 Task: open a new blank ppt, save the file as Animalss.pptxAdd the title 'Animals:', Add the following points with arrow bullets with the sub title '1.	Lion_x000D_
2.	Dolphin_x000D_
3.	Eagle_x000D_
'Select the entire text and change line spacing to  2.5 ,change the font size of title and sub titile to 24
Action: Mouse moved to (16, 87)
Screenshot: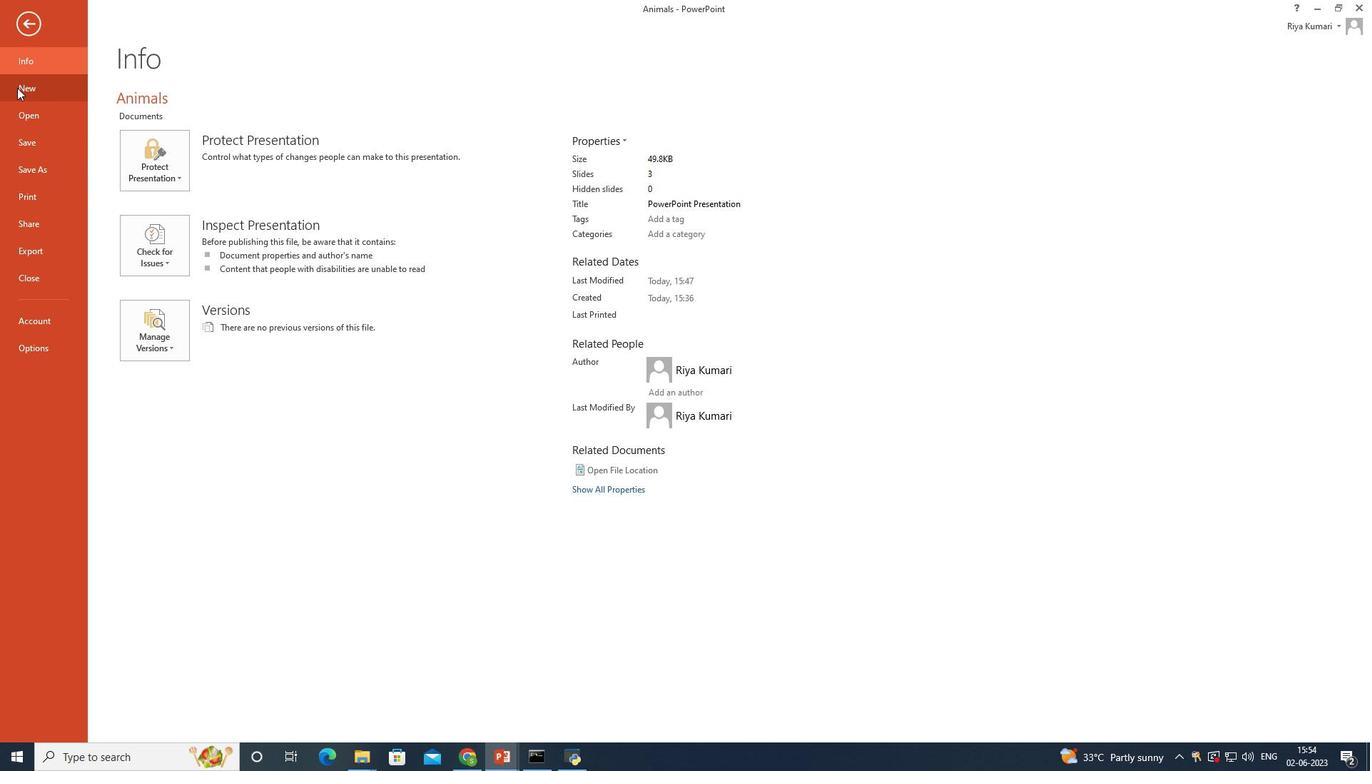 
Action: Mouse pressed left at (16, 87)
Screenshot: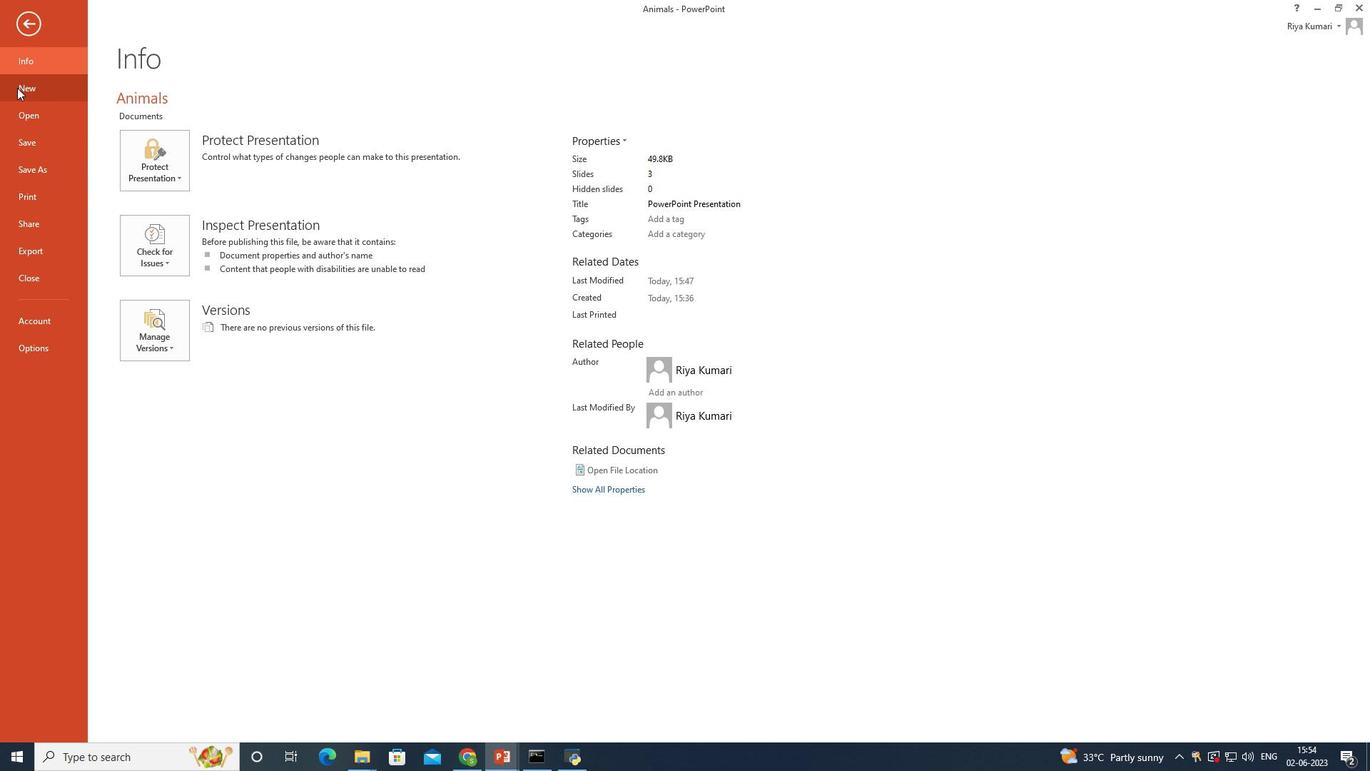 
Action: Mouse moved to (214, 239)
Screenshot: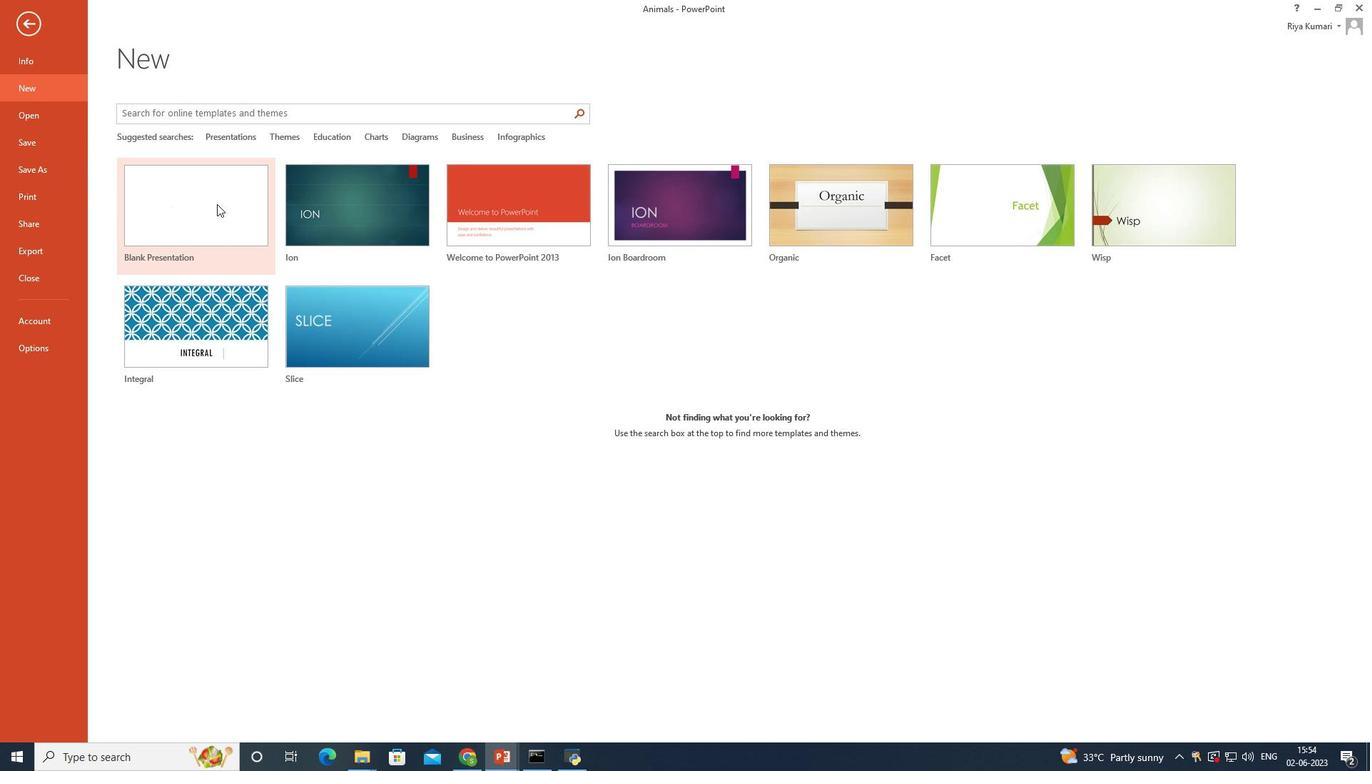
Action: Mouse pressed left at (214, 239)
Screenshot: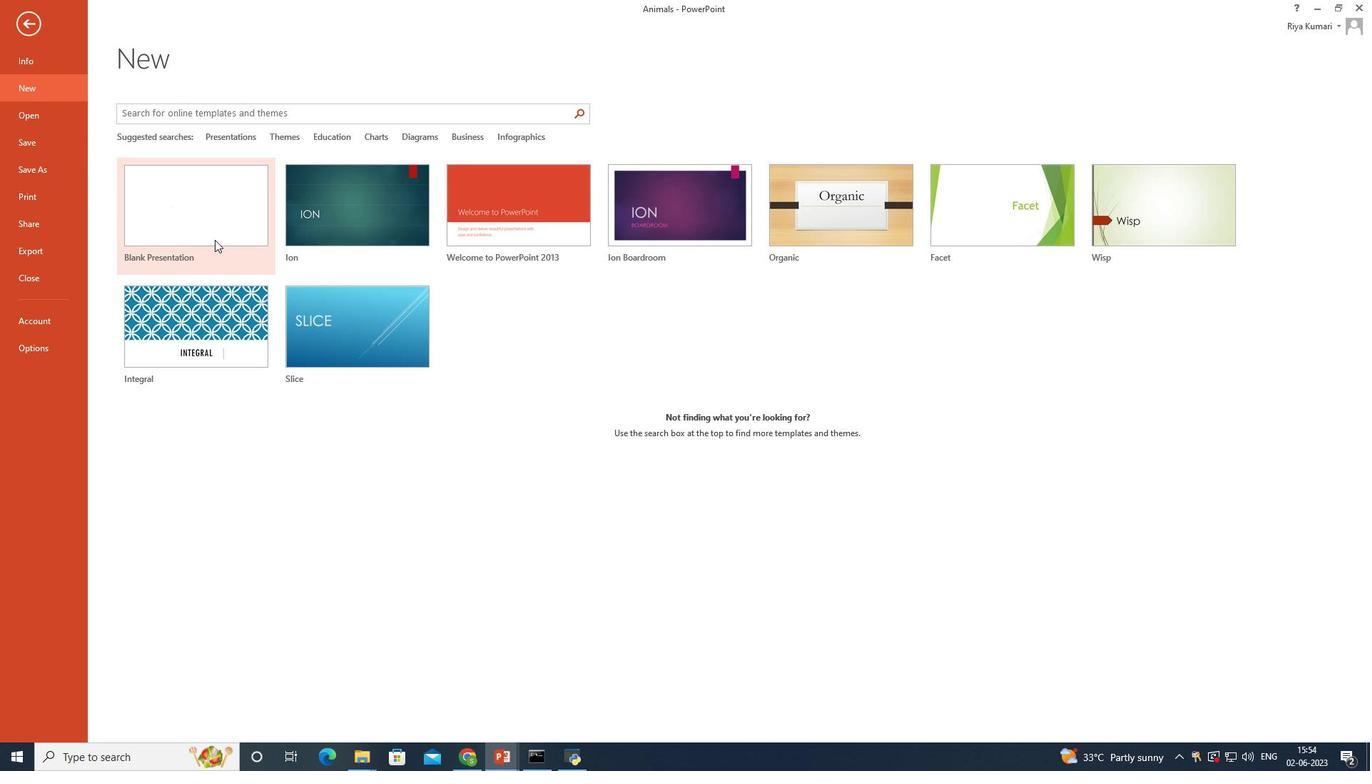 
Action: Mouse moved to (117, 105)
Screenshot: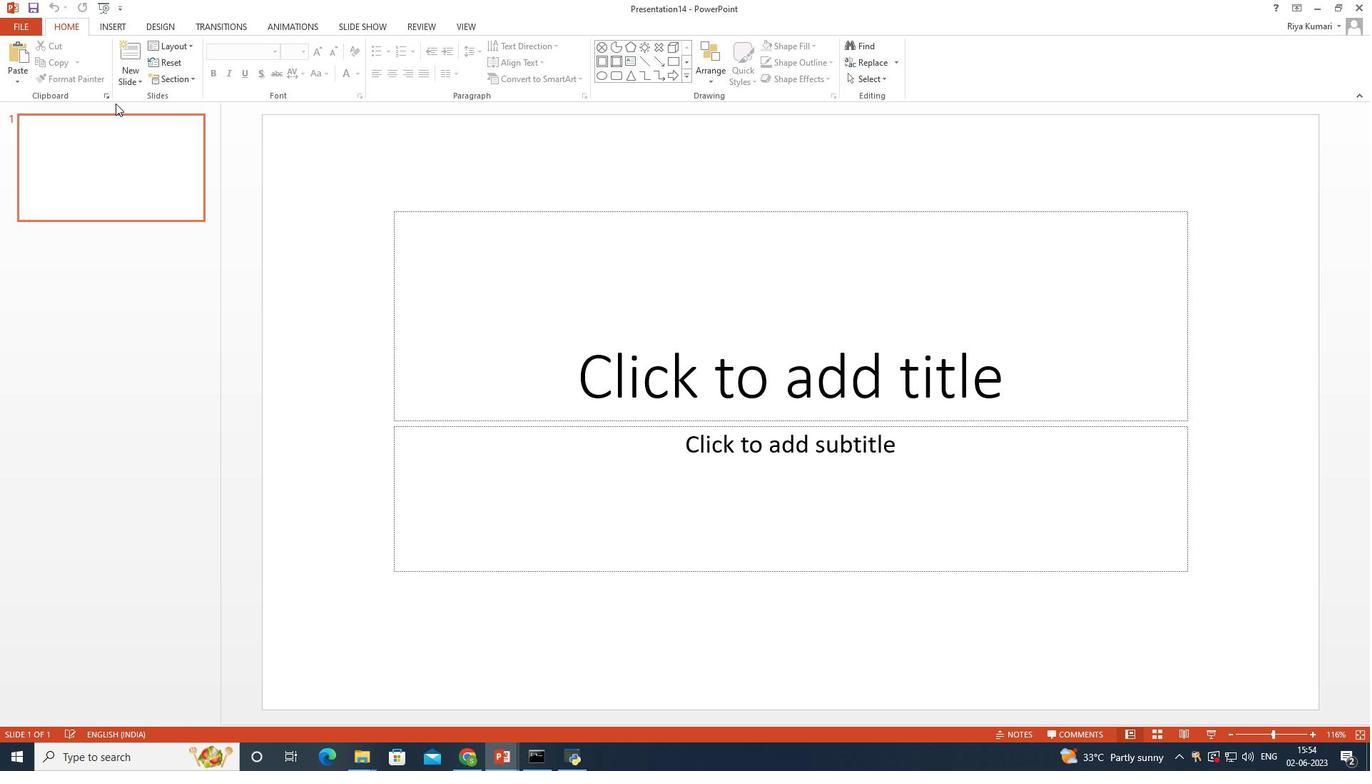
Action: Key pressed ctrl+S
Screenshot: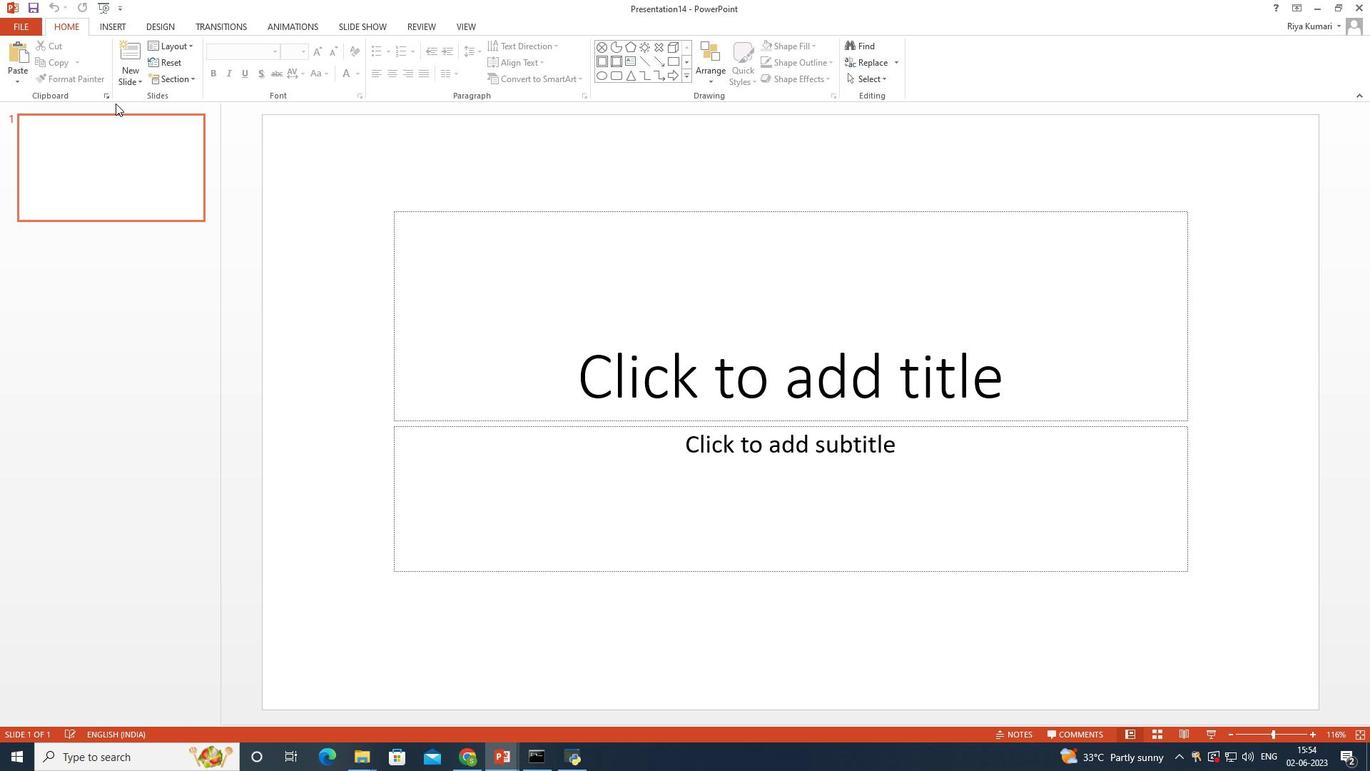 
Action: Mouse moved to (382, 149)
Screenshot: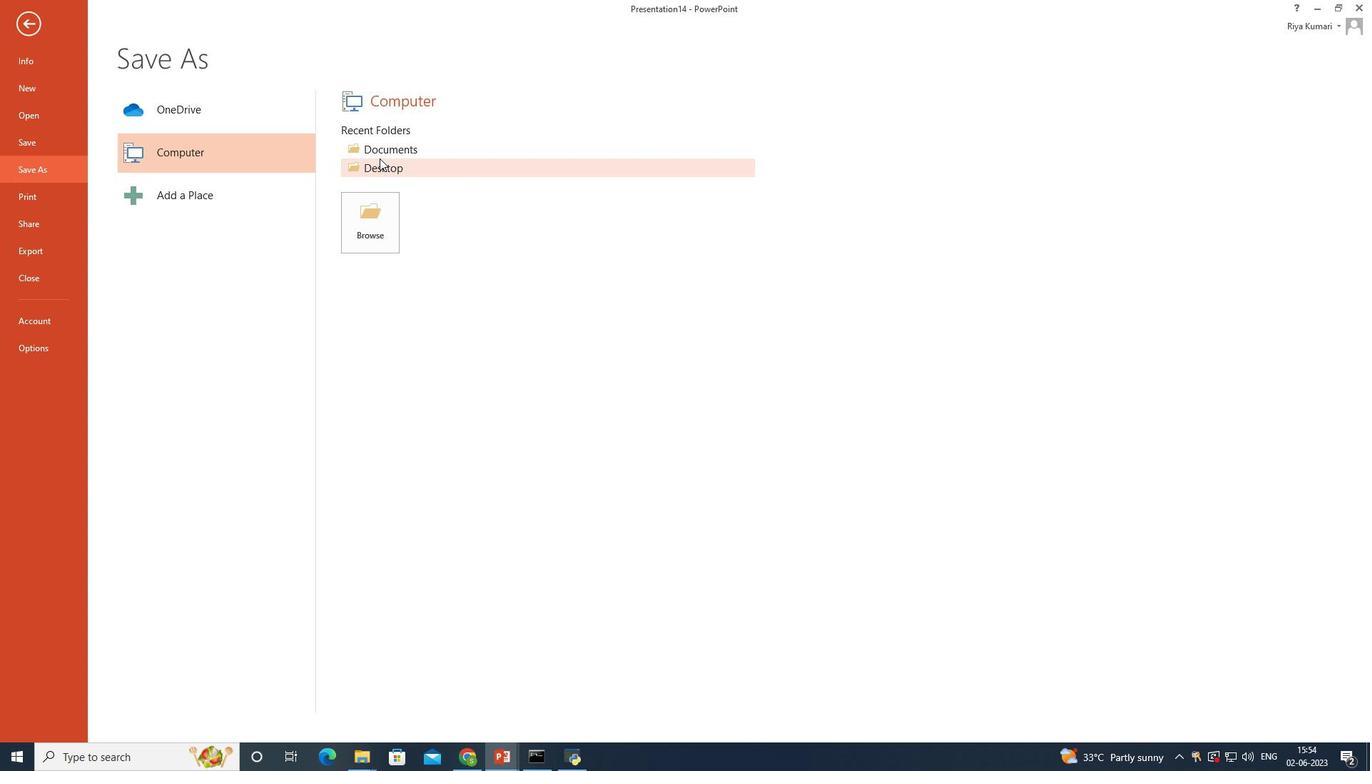 
Action: Mouse pressed left at (382, 149)
Screenshot: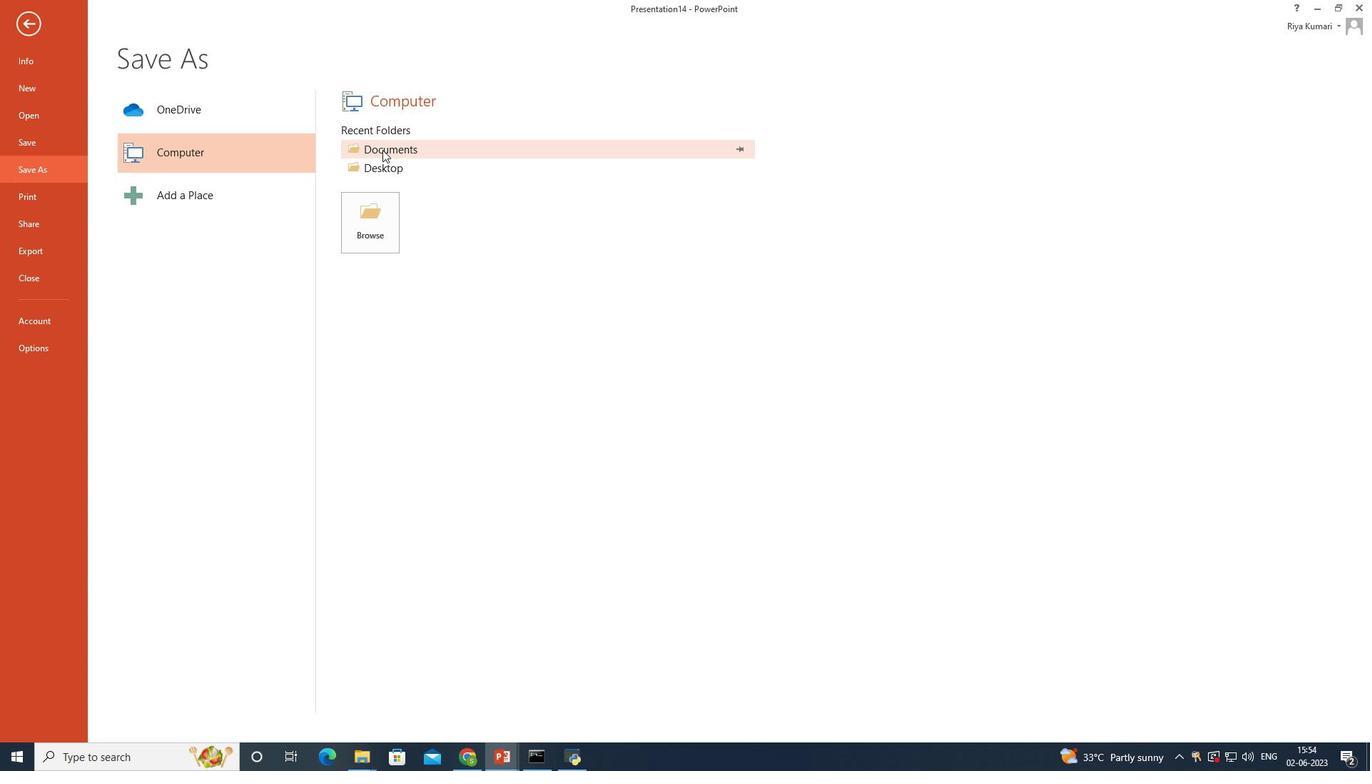 
Action: Mouse moved to (410, 169)
Screenshot: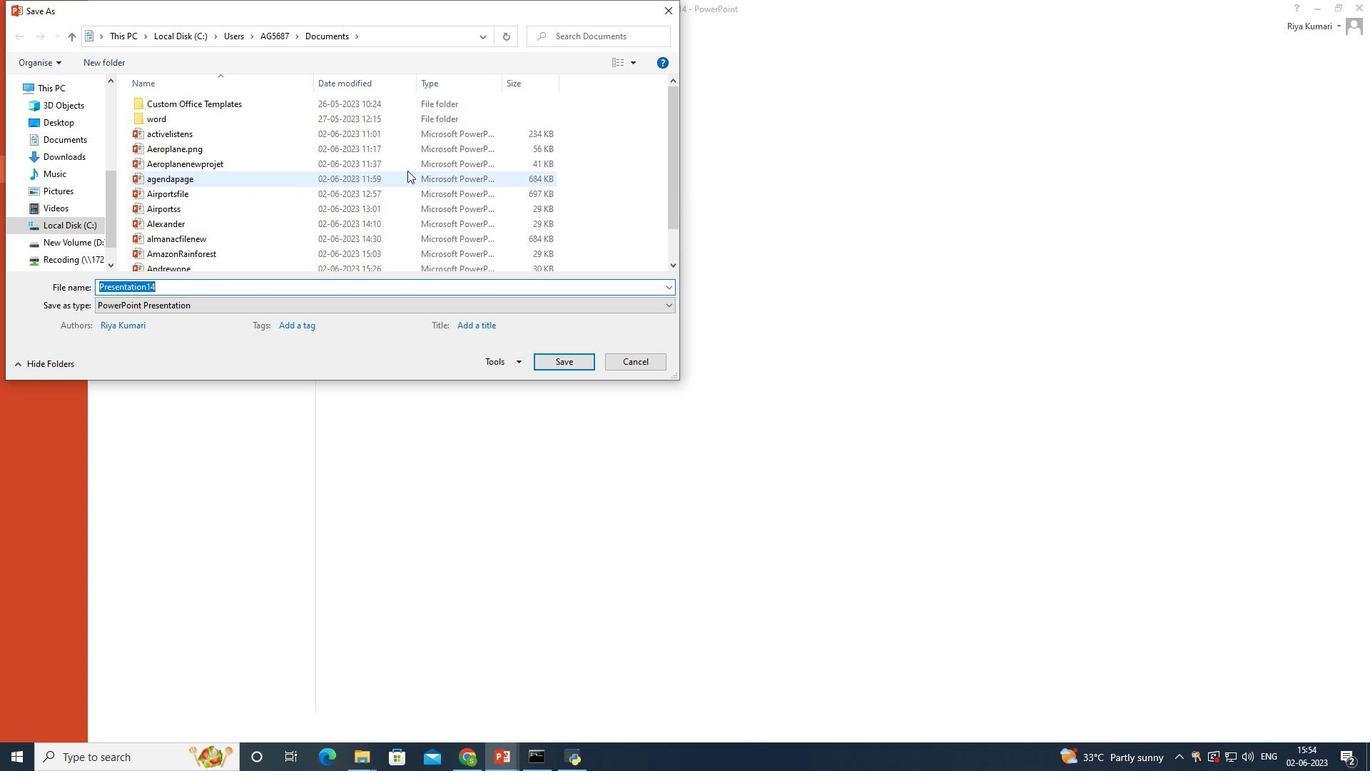 
Action: Key pressed <Key.shift>Animalss.pptx
Screenshot: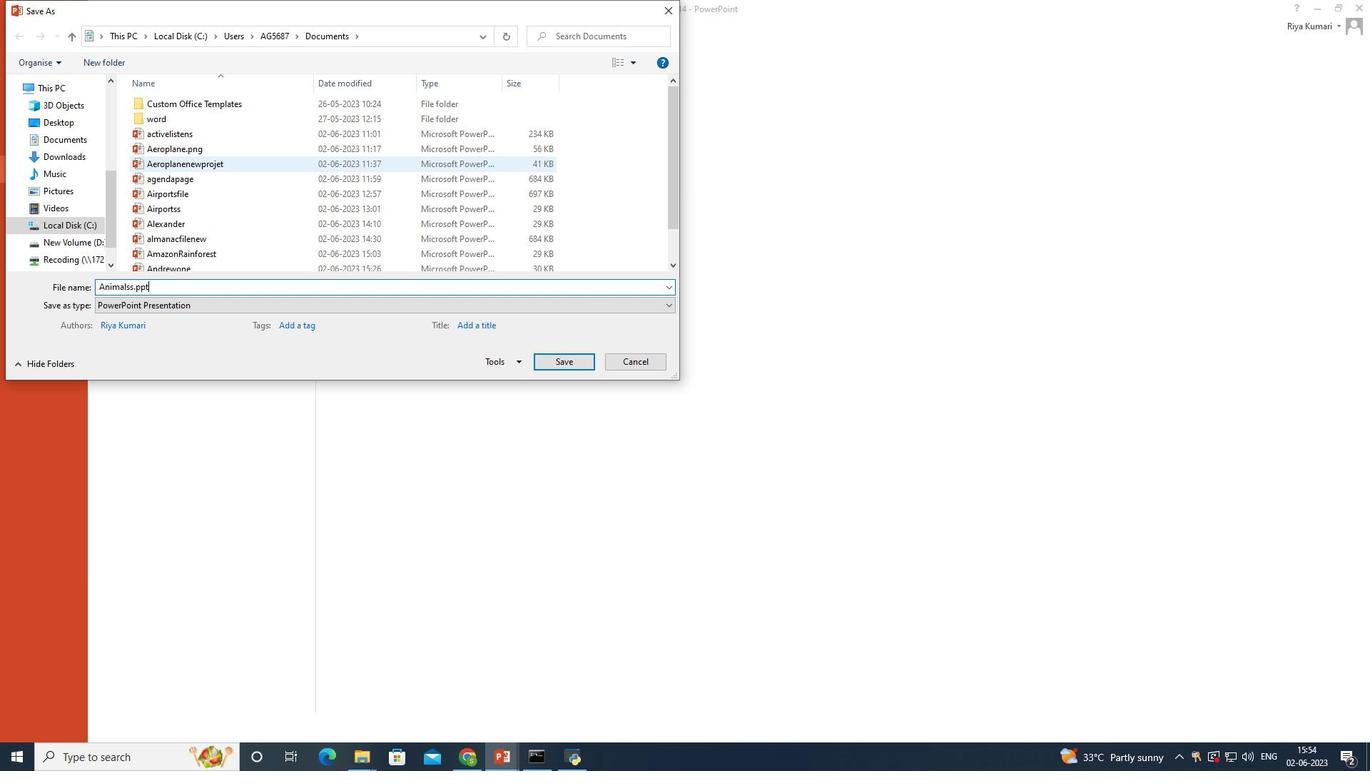 
Action: Mouse moved to (544, 362)
Screenshot: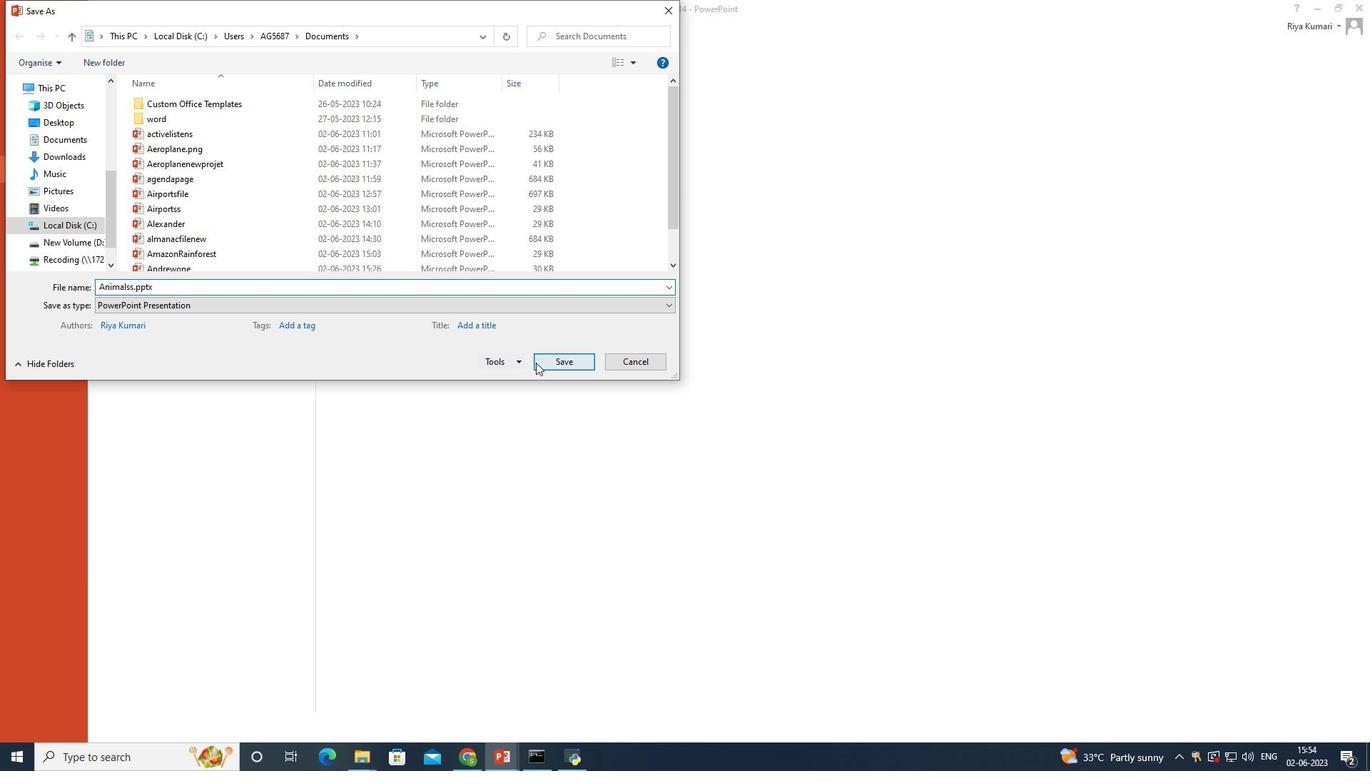 
Action: Mouse pressed left at (544, 362)
Screenshot: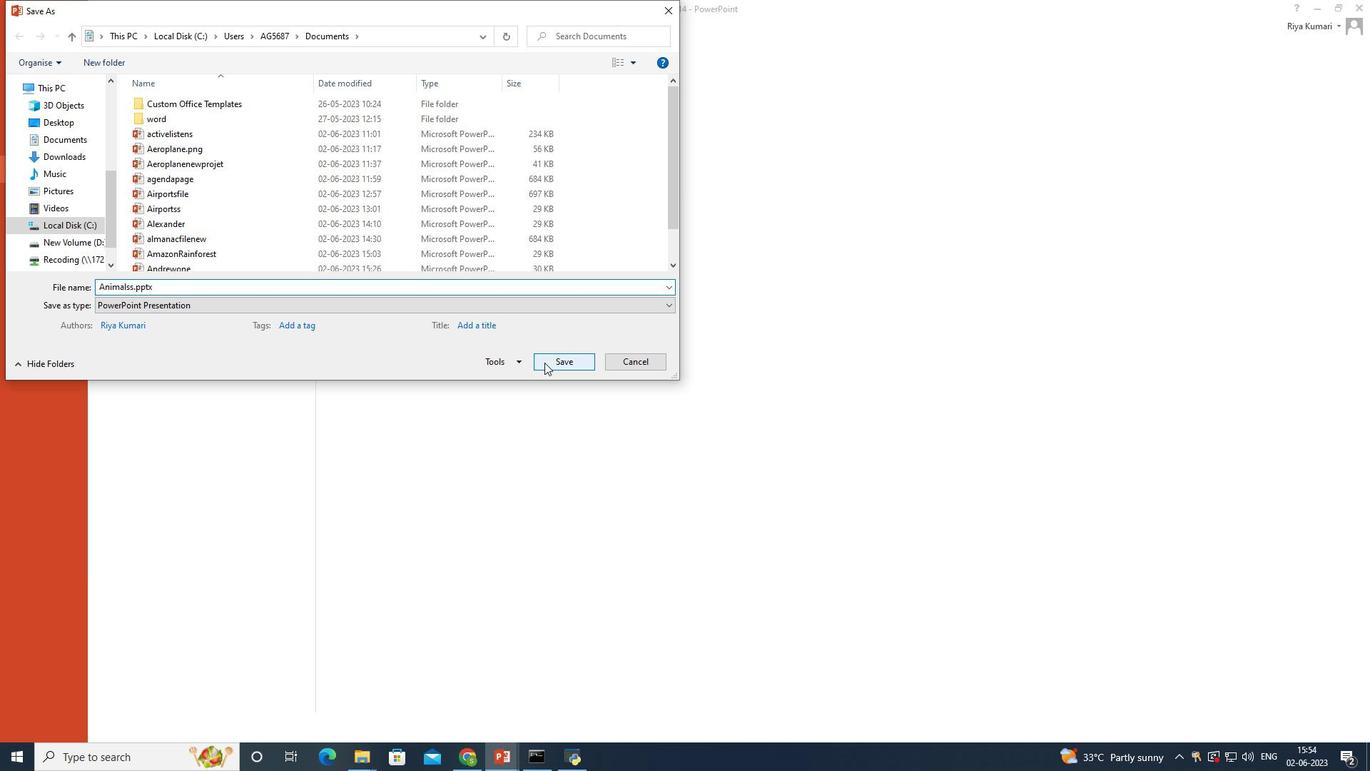 
Action: Mouse moved to (1013, 387)
Screenshot: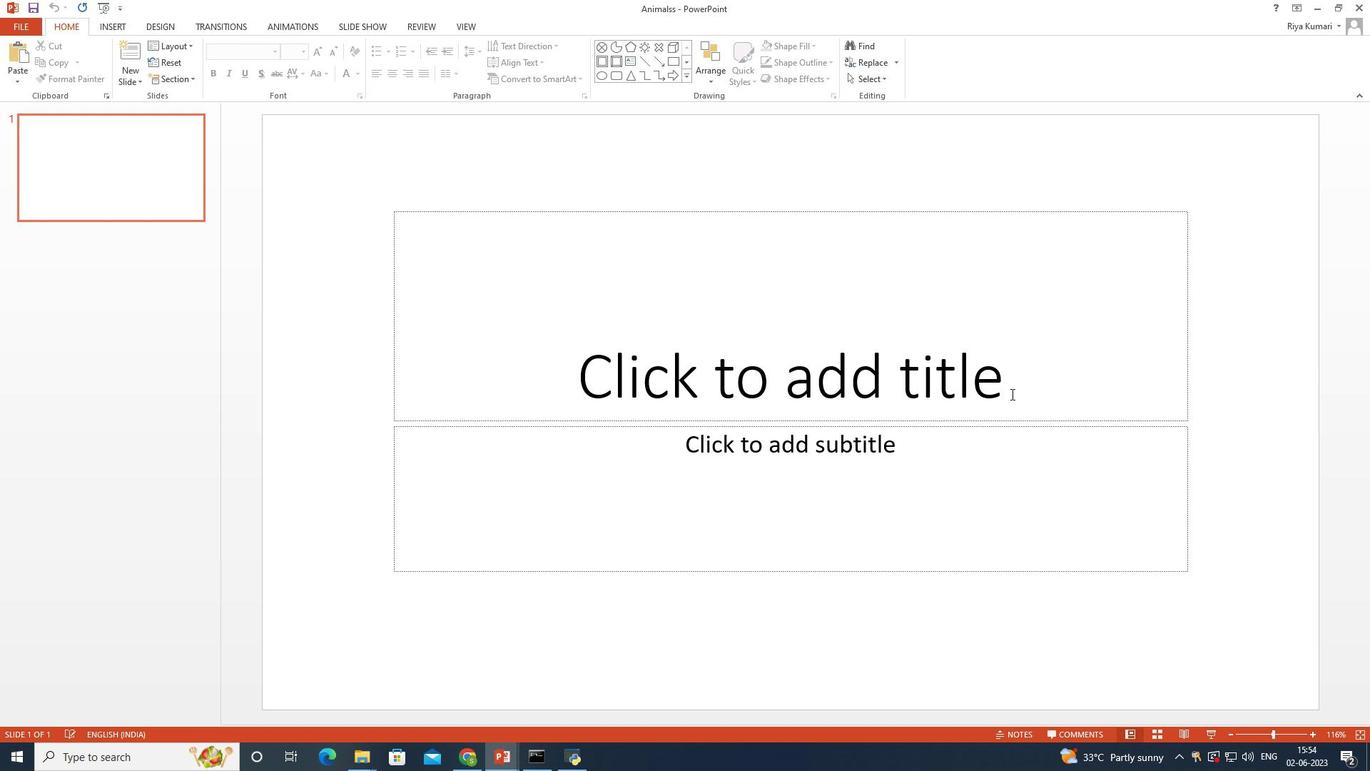 
Action: Mouse pressed left at (1013, 387)
Screenshot: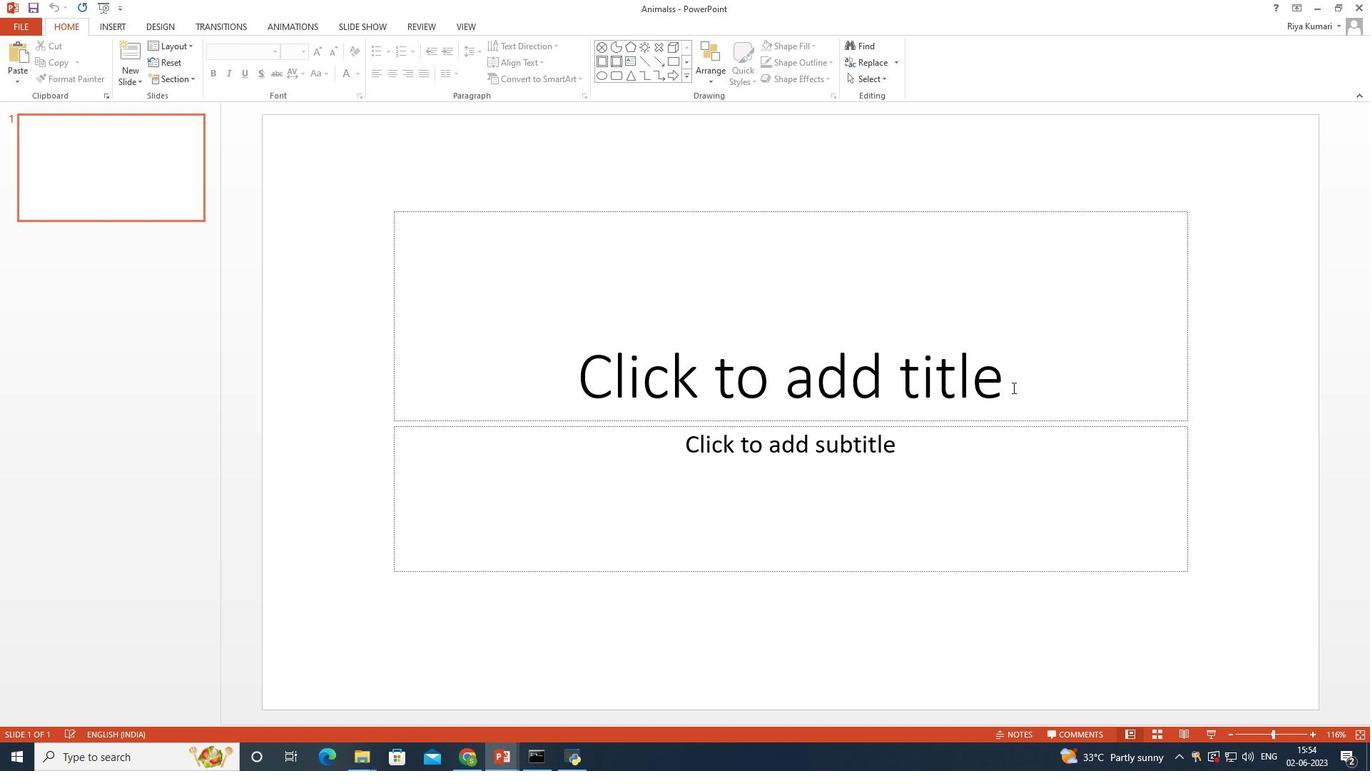 
Action: Mouse moved to (997, 379)
Screenshot: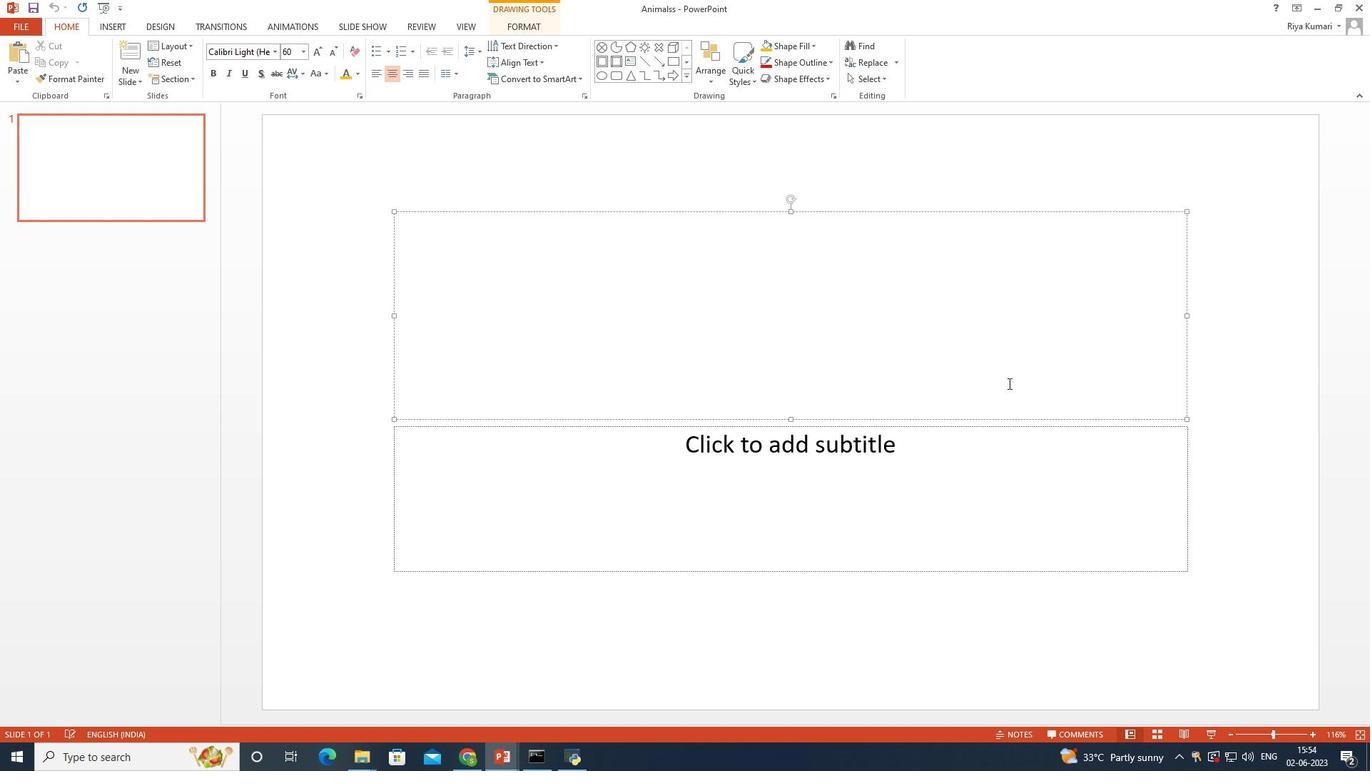 
Action: Key pressed <Key.shift>Ai<Key.backspace>nimals
Screenshot: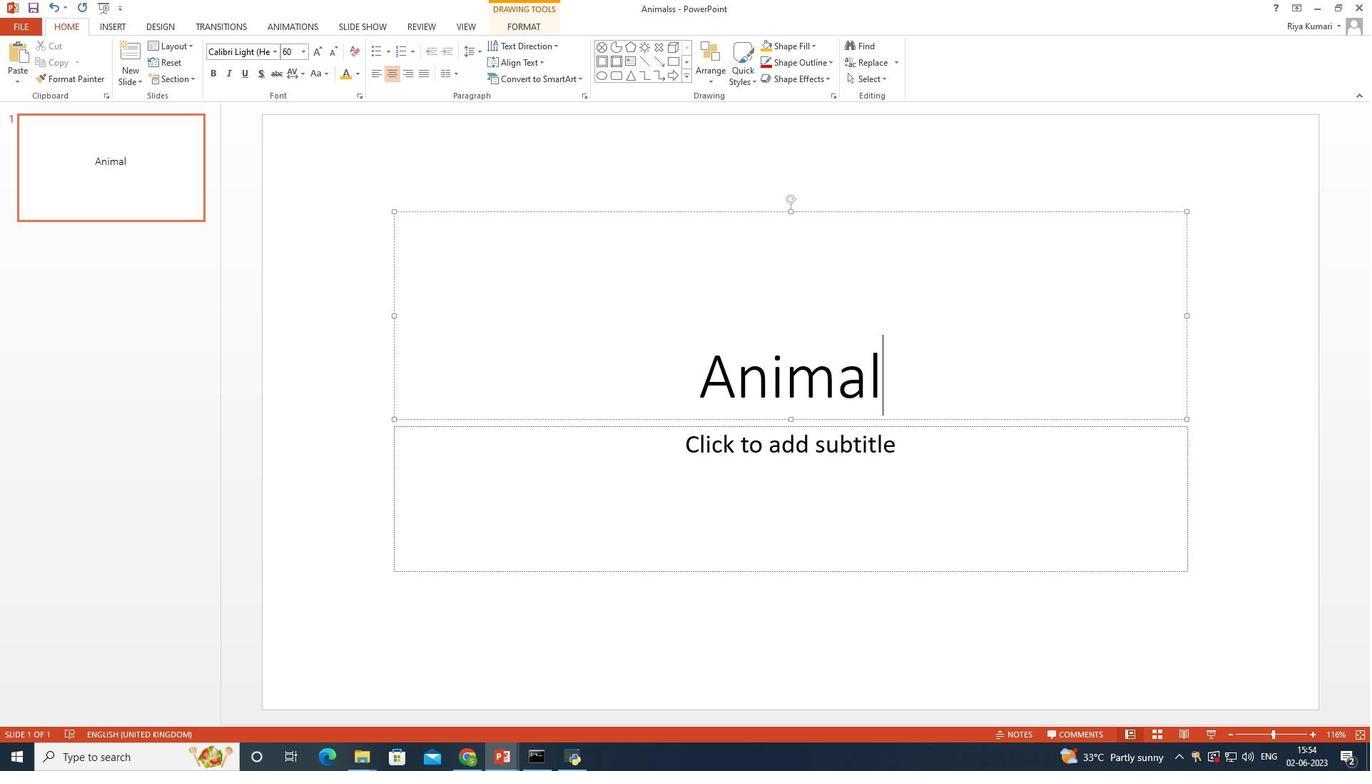 
Action: Mouse moved to (922, 465)
Screenshot: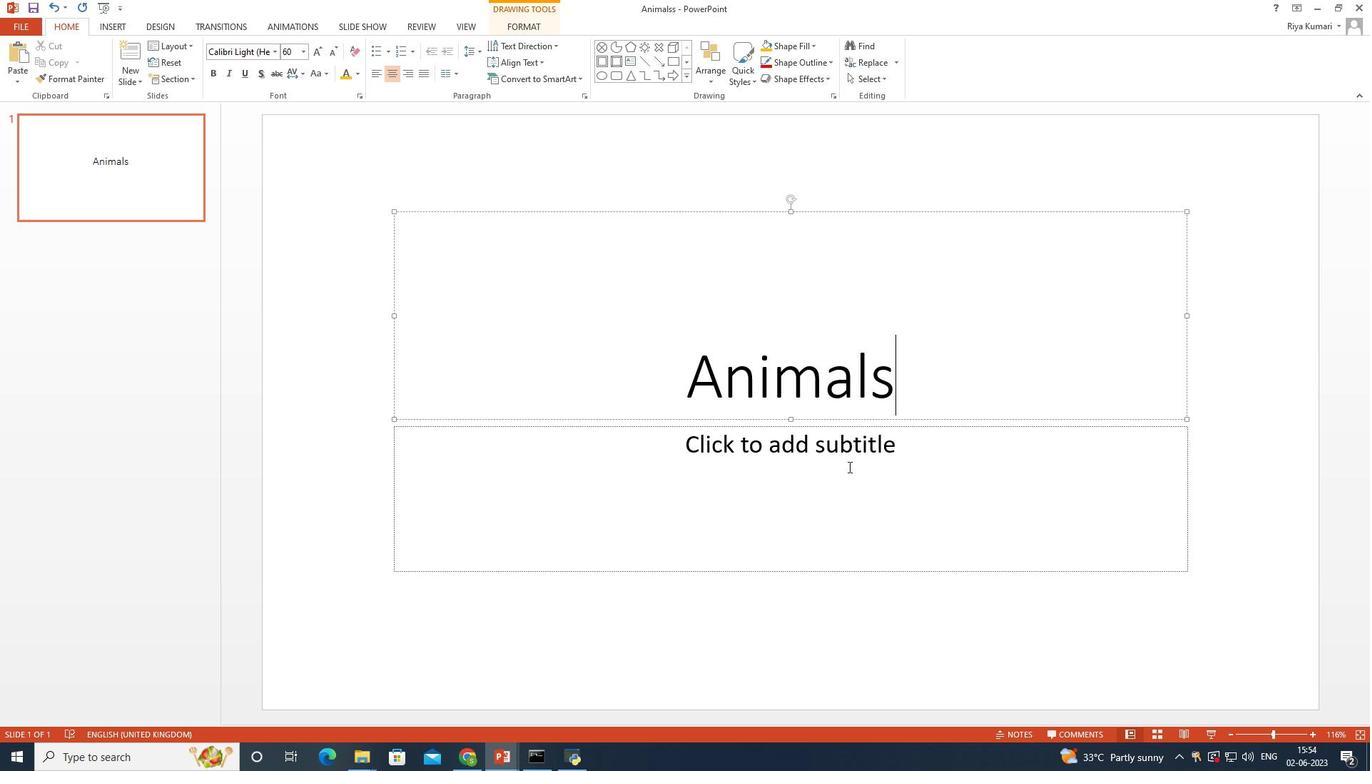 
Action: Mouse pressed left at (922, 465)
Screenshot: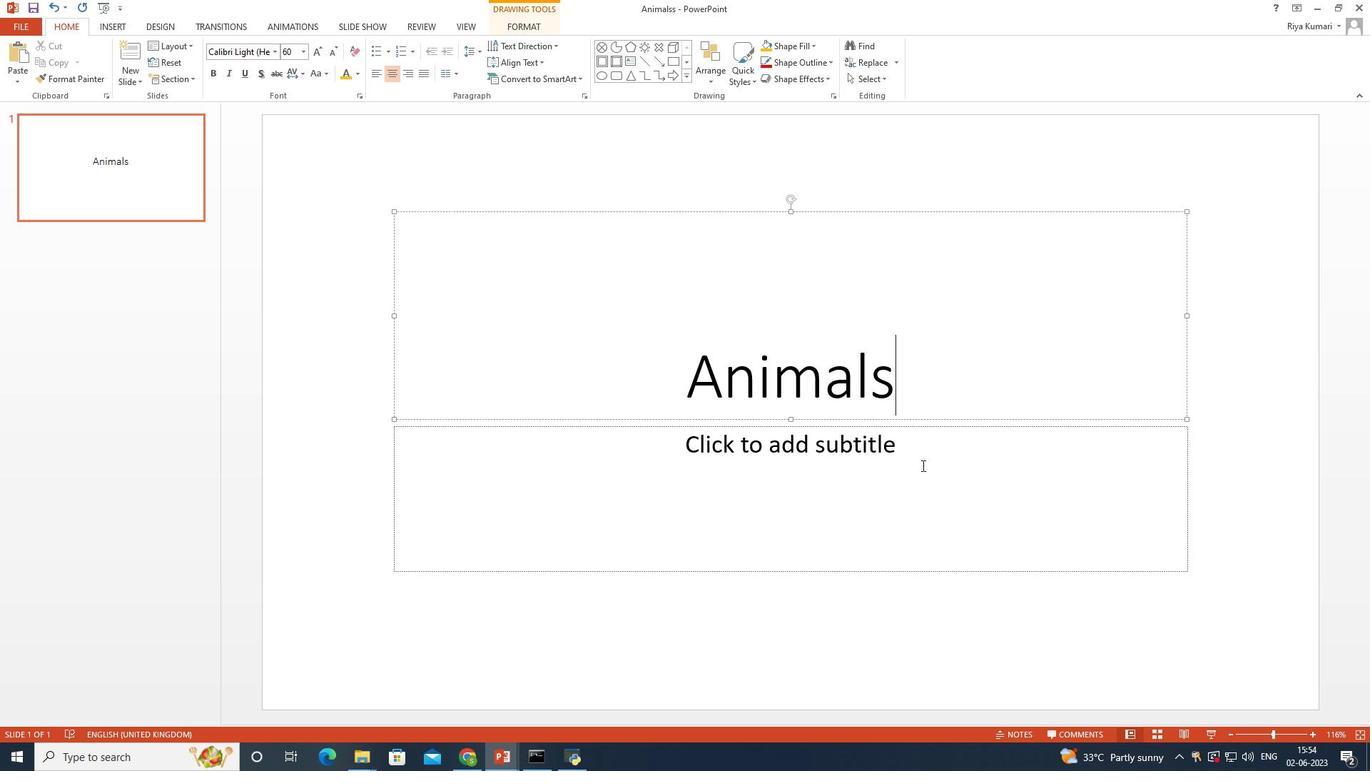 
Action: Mouse moved to (387, 50)
Screenshot: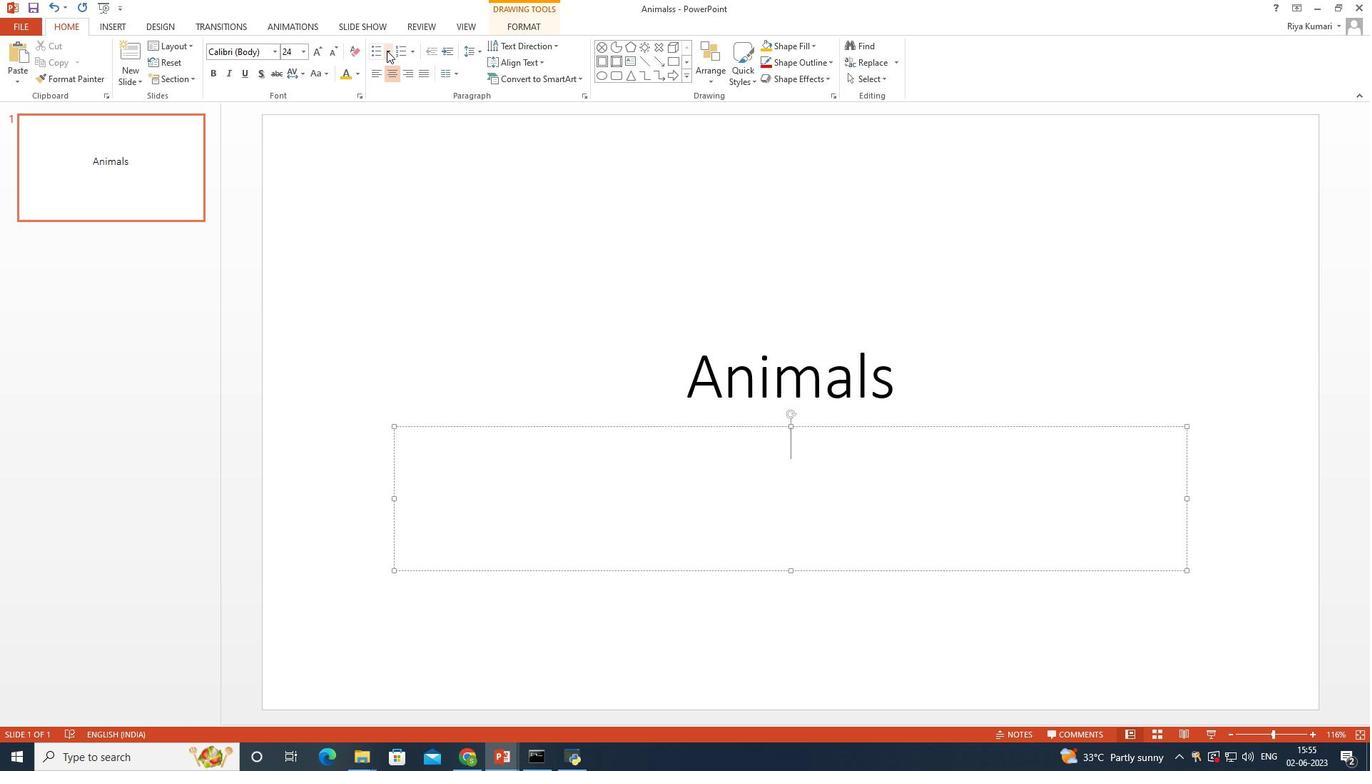 
Action: Mouse pressed left at (387, 50)
Screenshot: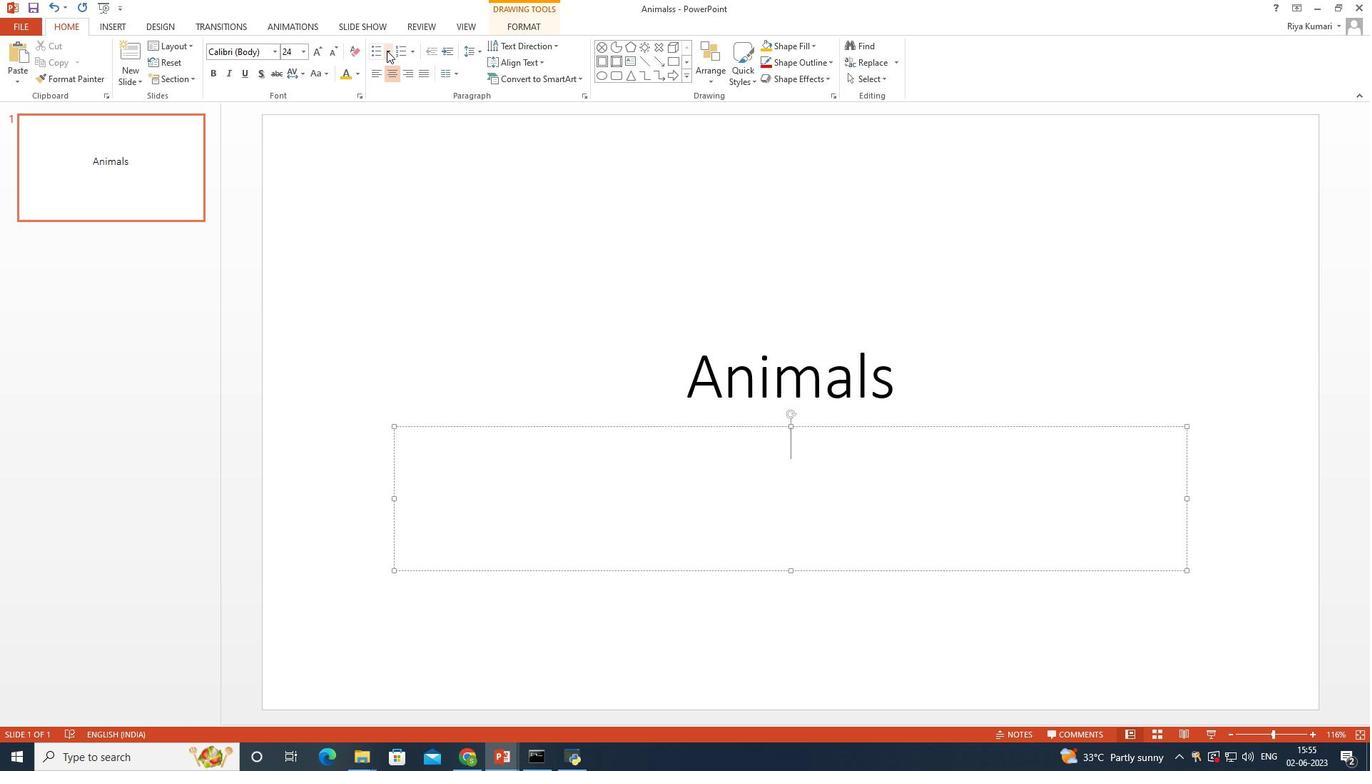 
Action: Mouse moved to (405, 220)
Screenshot: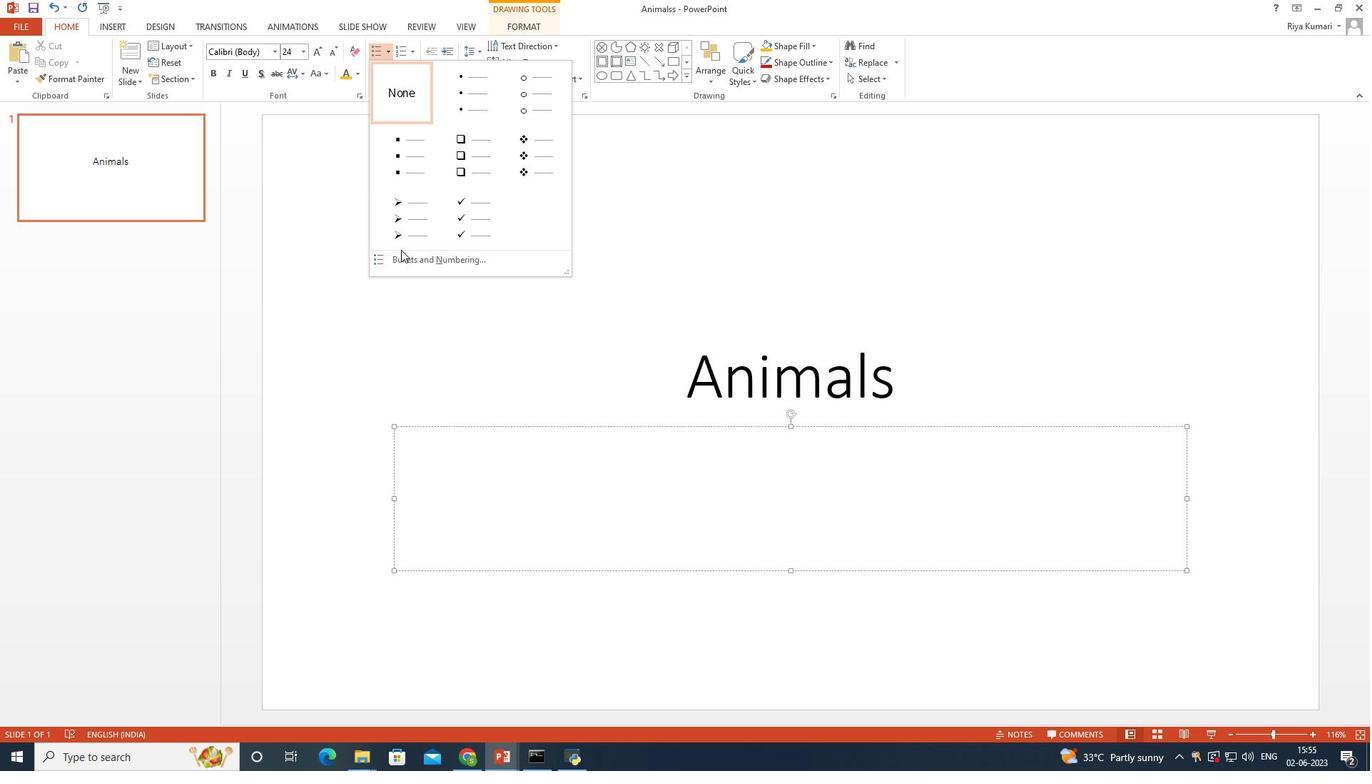 
Action: Mouse pressed left at (405, 220)
Screenshot: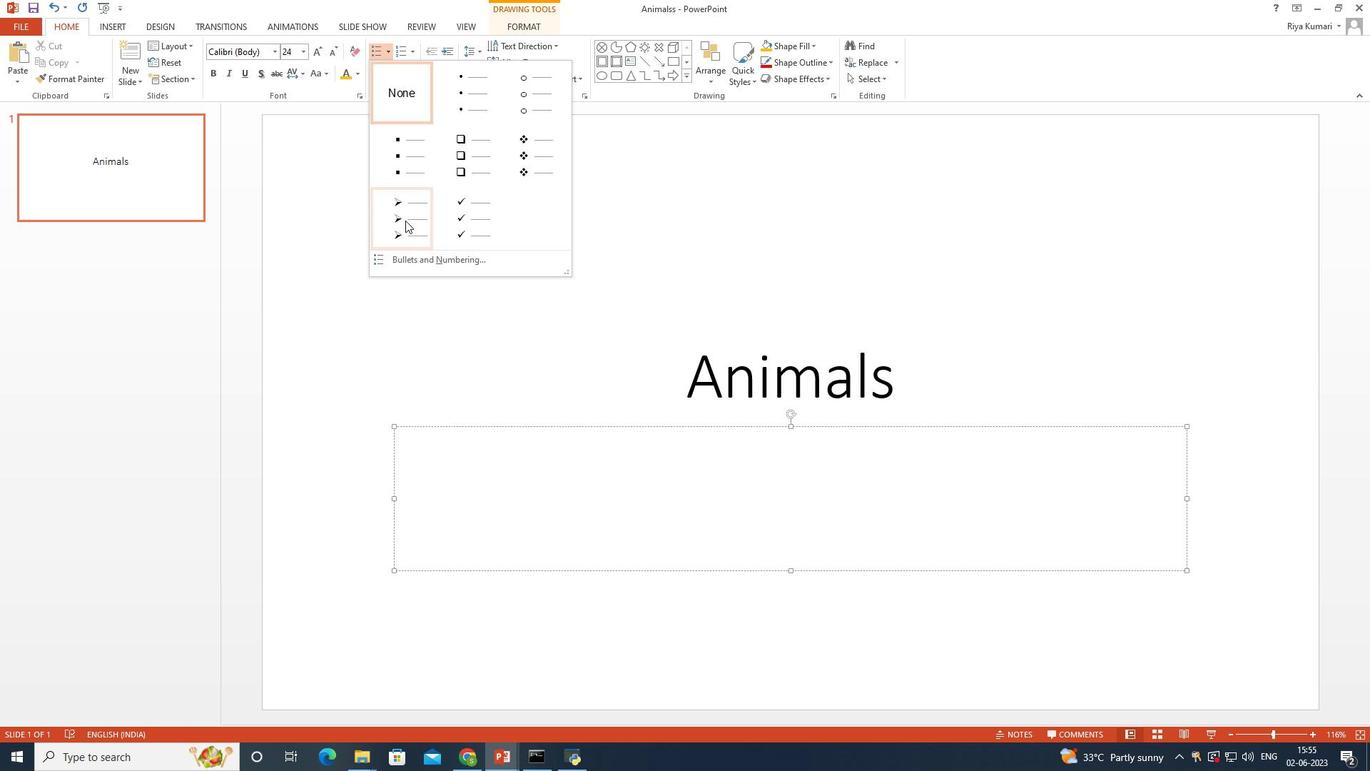 
Action: Mouse moved to (615, 333)
Screenshot: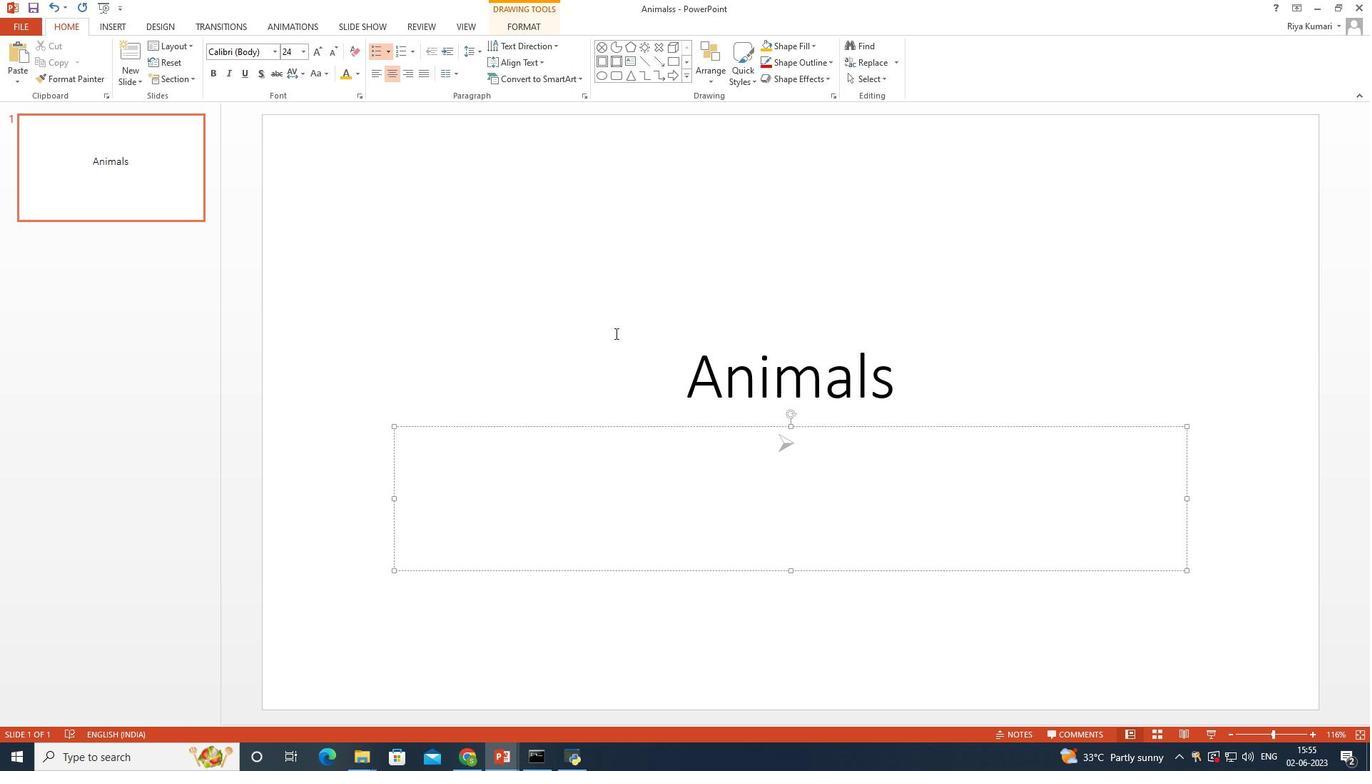
Action: Key pressed <Key.shift>Lion<Key.enter><Key.shift><Key.shift><Key.shift><Key.shift><Key.shift><Key.shift><Key.shift><Key.shift><Key.shift><Key.shift><Key.shift><Key.shift>Dolphin<Key.enter><Key.shift><Key.shift><Key.shift><Key.shift>Eage<Key.backspace>le<Key.enter>
Screenshot: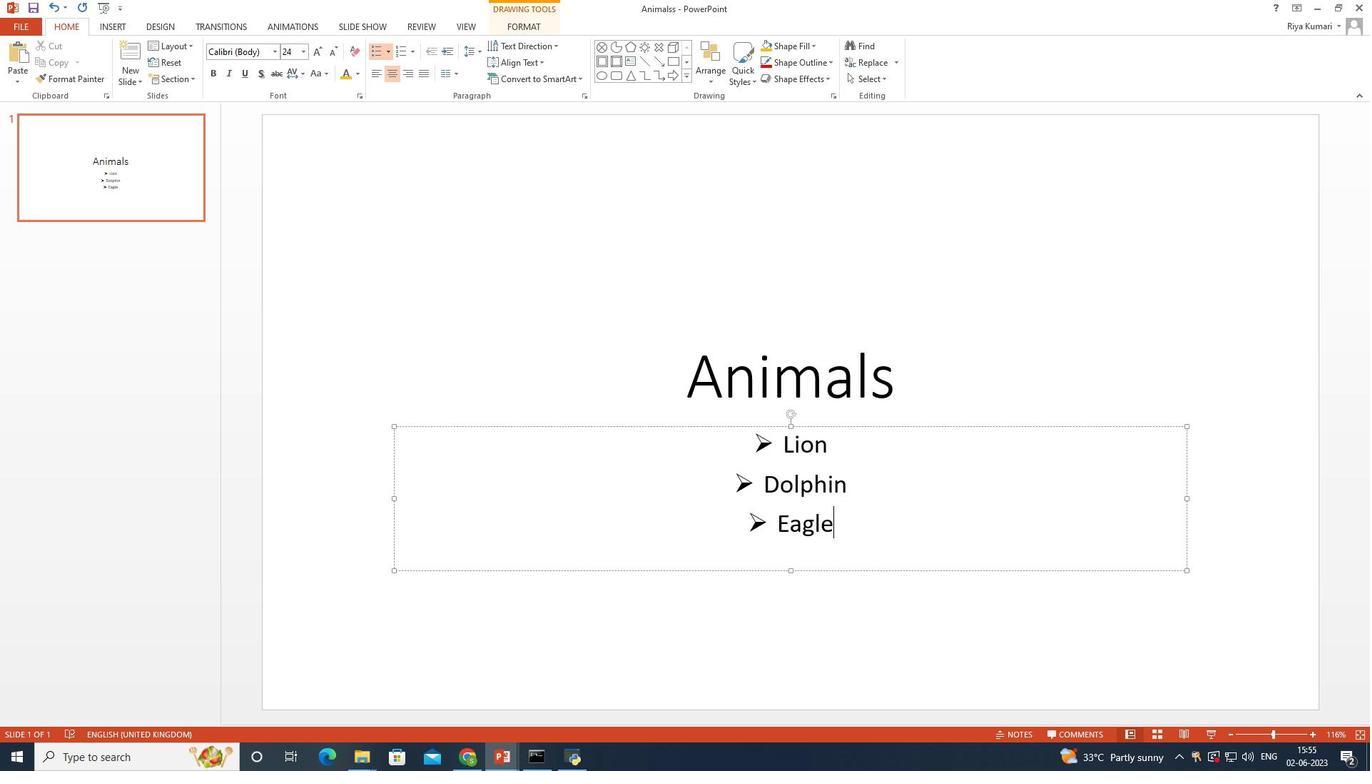 
Action: Mouse moved to (778, 432)
Screenshot: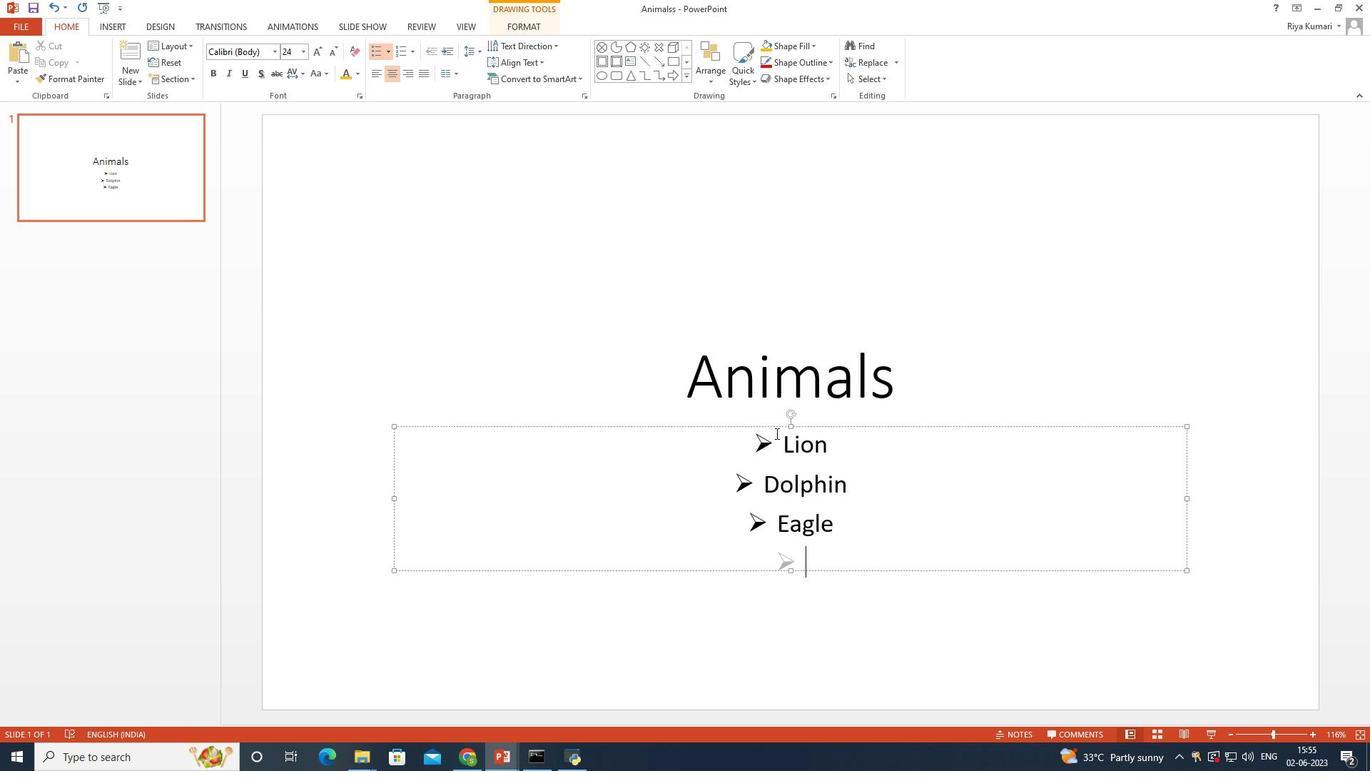 
Action: Mouse pressed left at (778, 432)
Screenshot: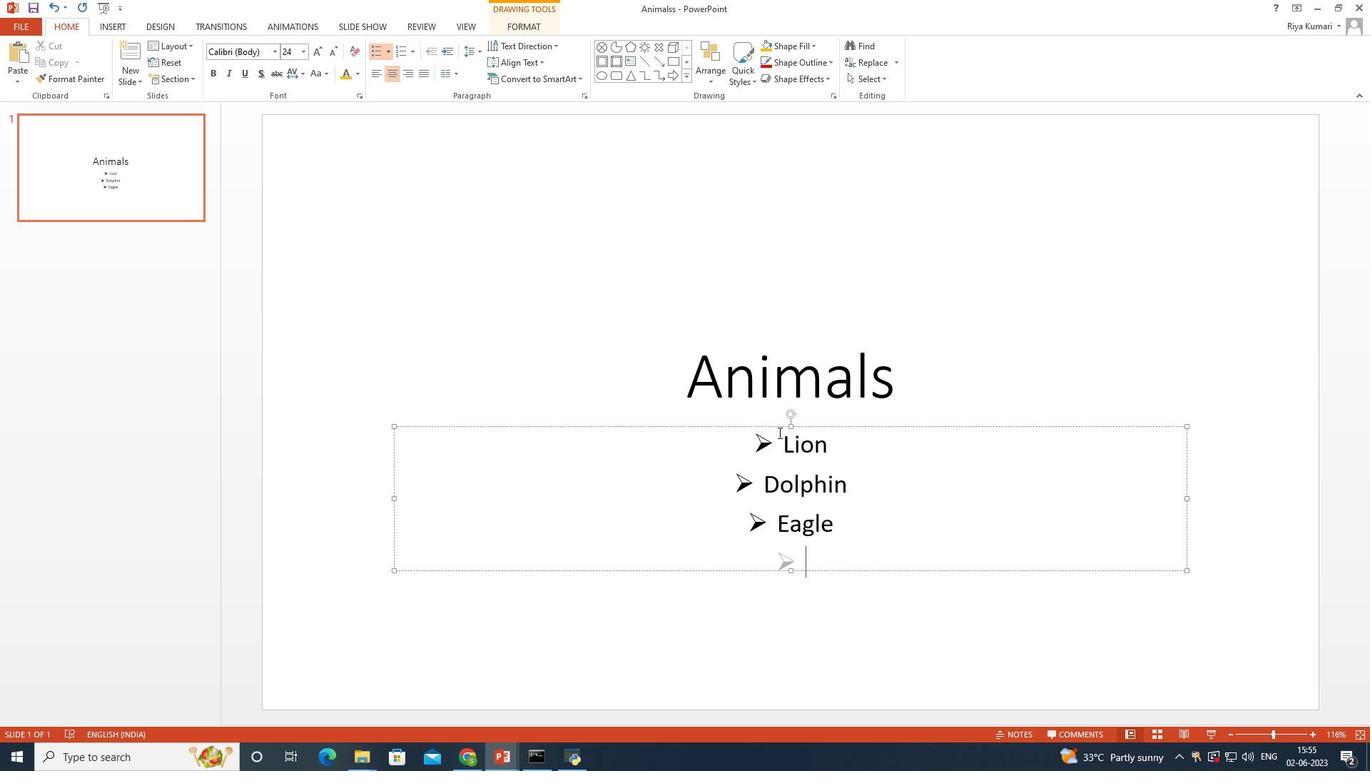 
Action: Mouse moved to (477, 50)
Screenshot: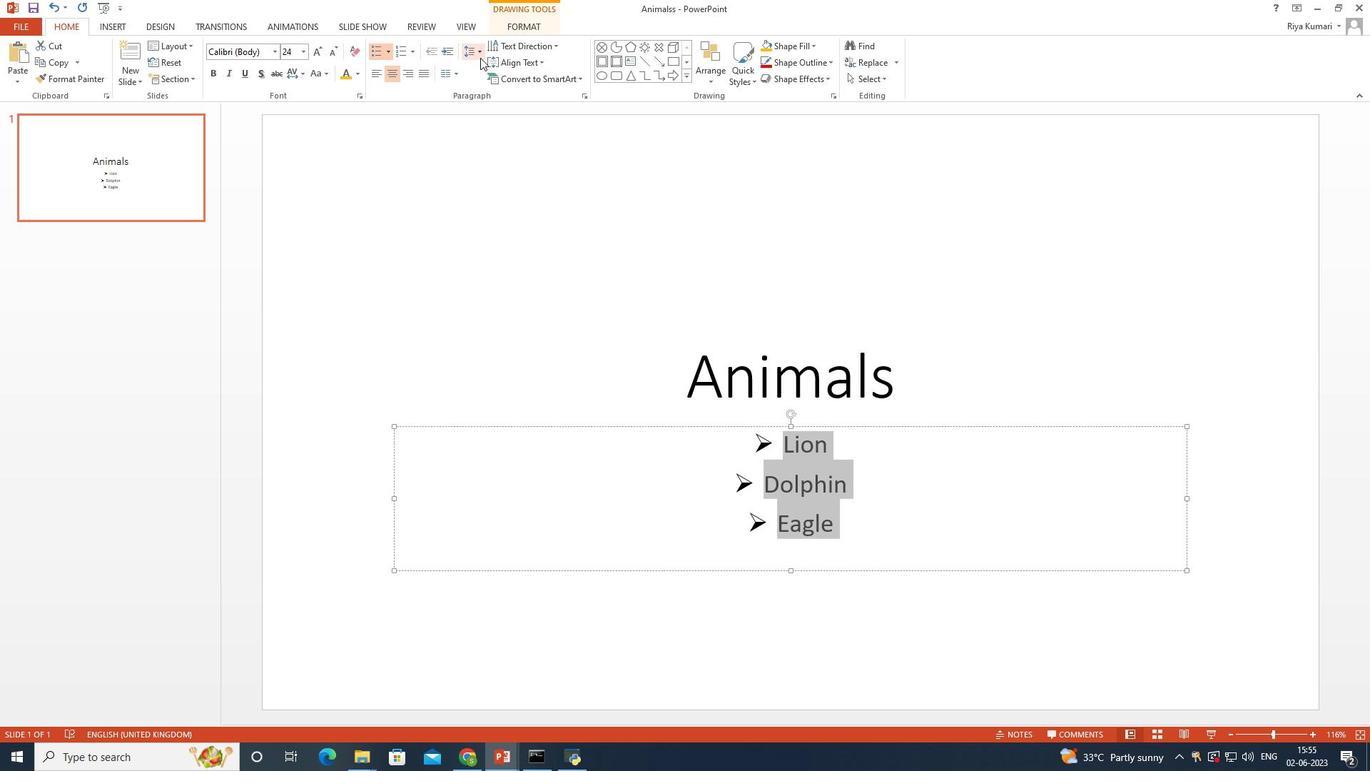 
Action: Mouse pressed left at (477, 50)
Screenshot: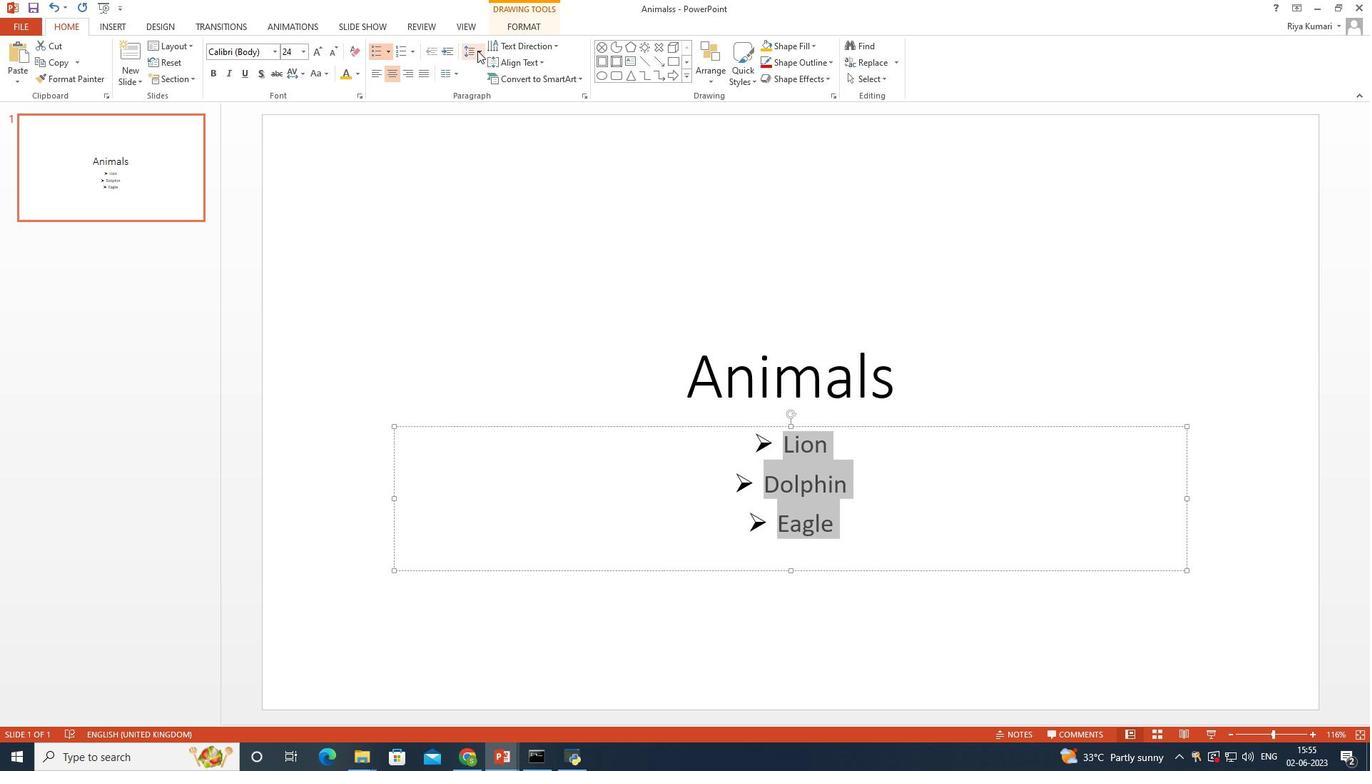 
Action: Mouse moved to (501, 122)
Screenshot: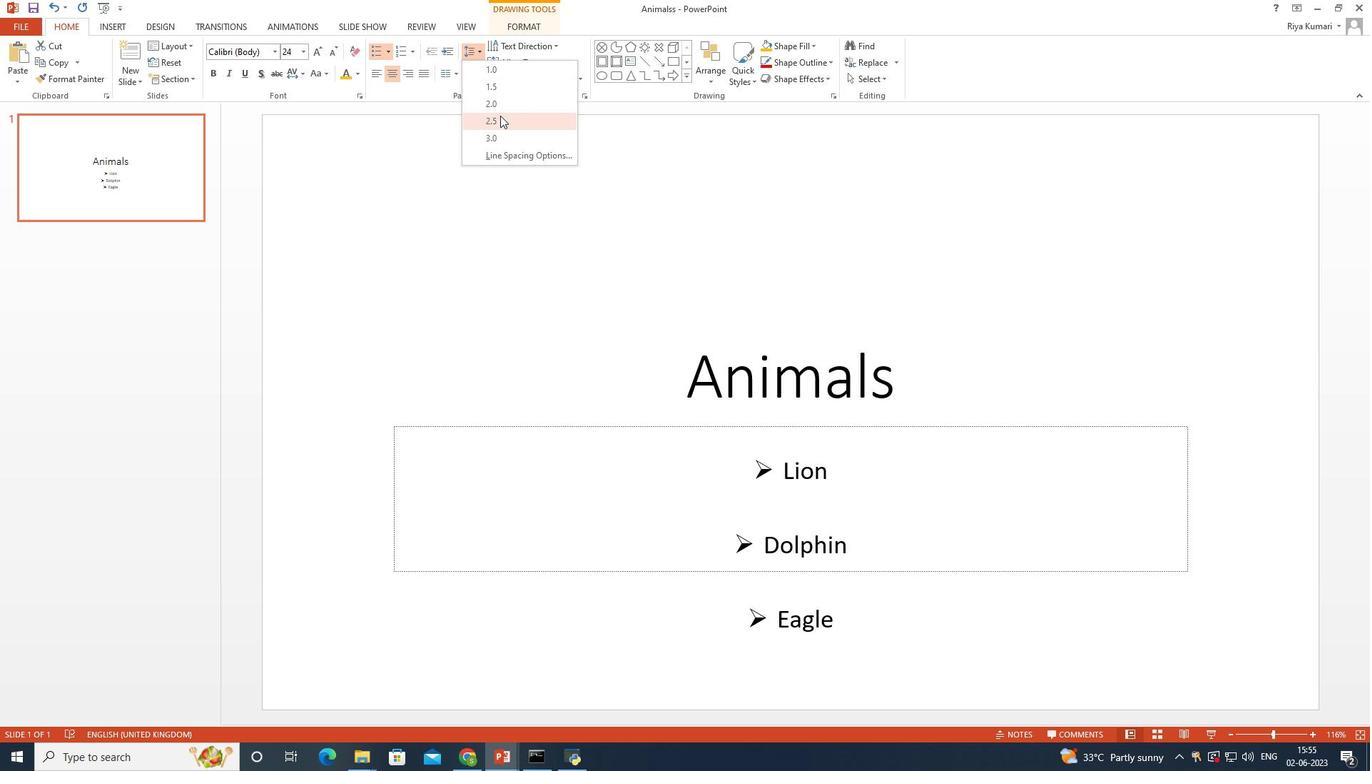 
Action: Mouse pressed left at (501, 122)
Screenshot: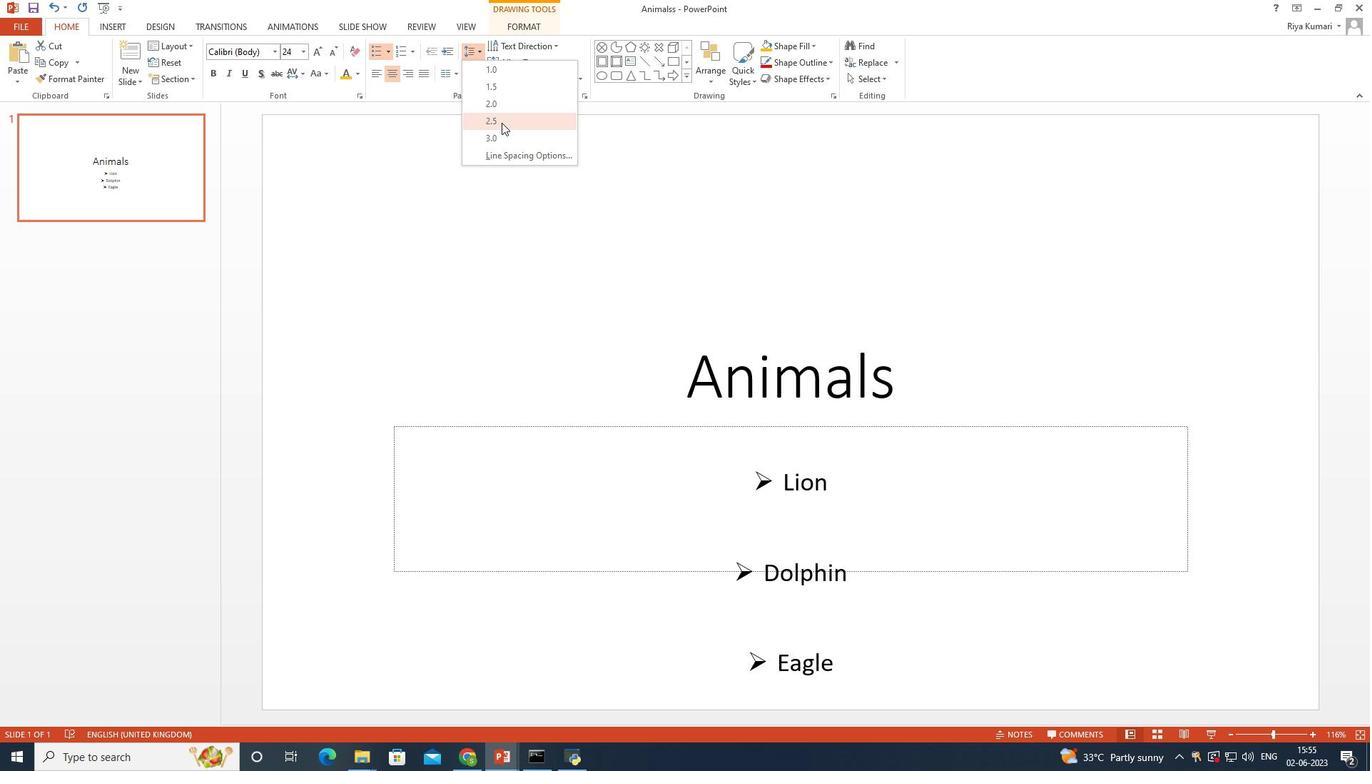 
Action: Mouse moved to (305, 57)
Screenshot: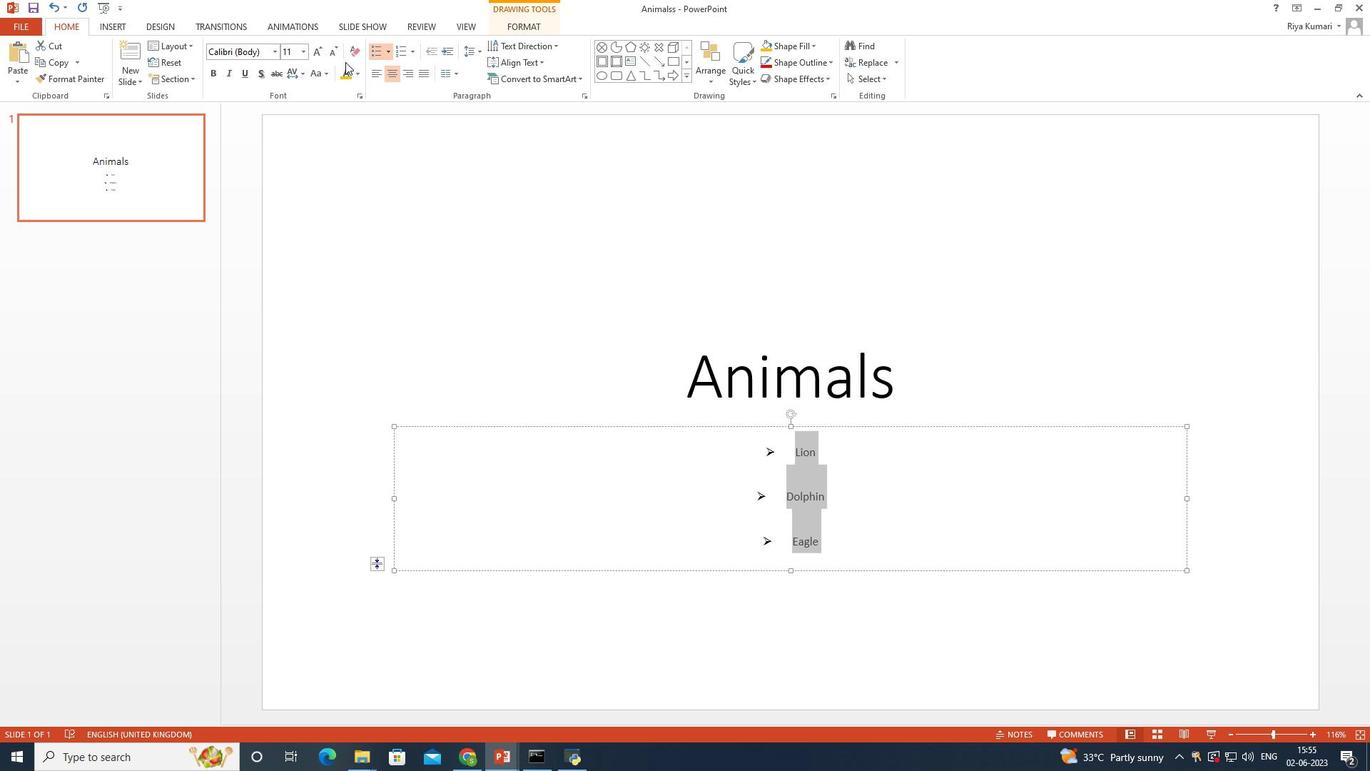 
Action: Mouse pressed left at (305, 57)
Screenshot: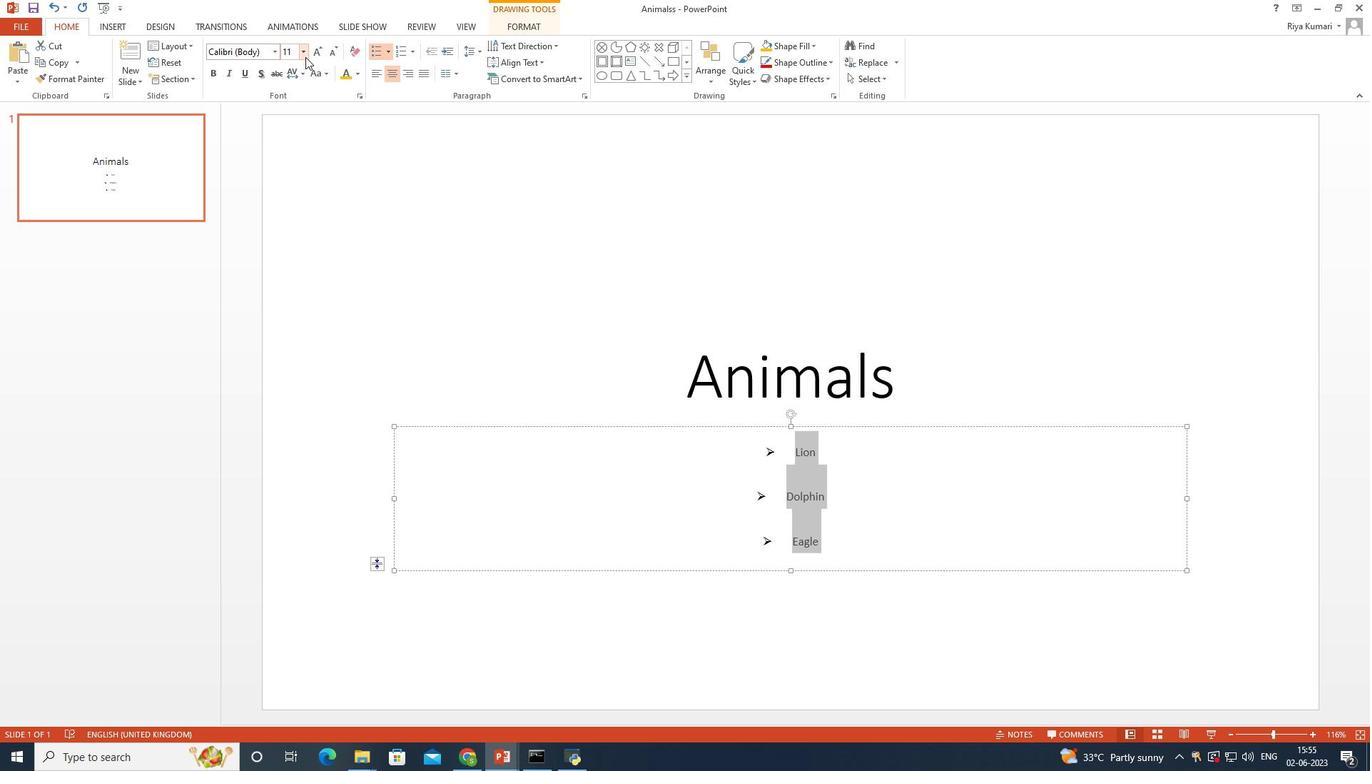 
Action: Mouse moved to (284, 208)
Screenshot: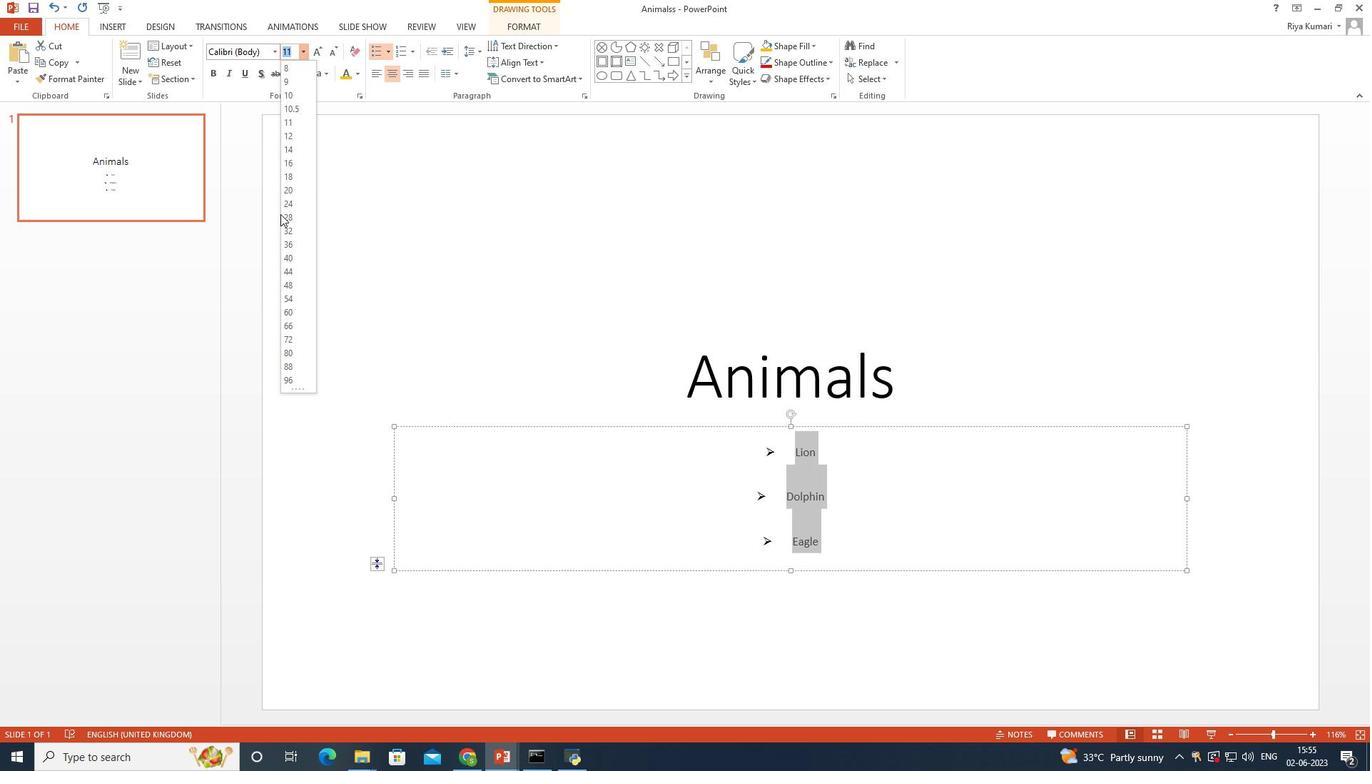 
Action: Mouse pressed left at (284, 208)
Screenshot: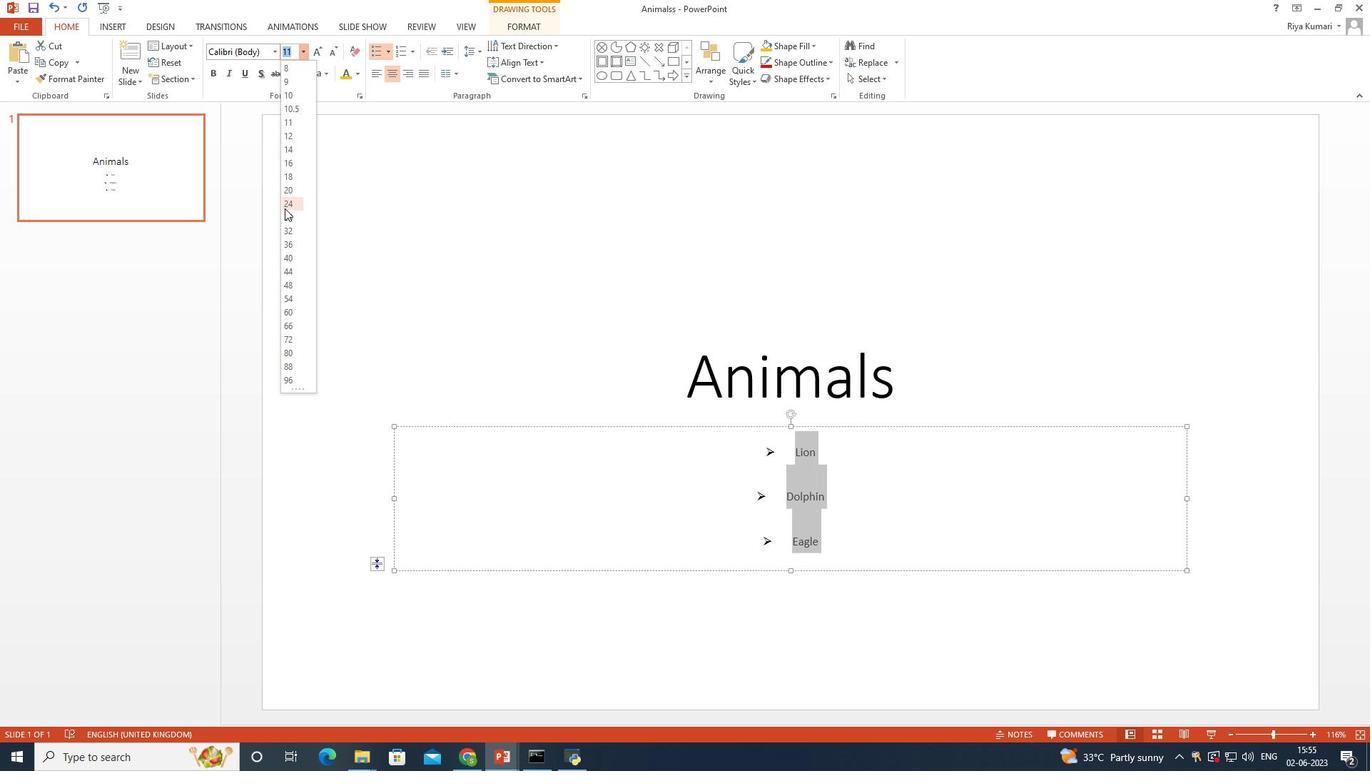 
Action: Mouse moved to (302, 54)
Screenshot: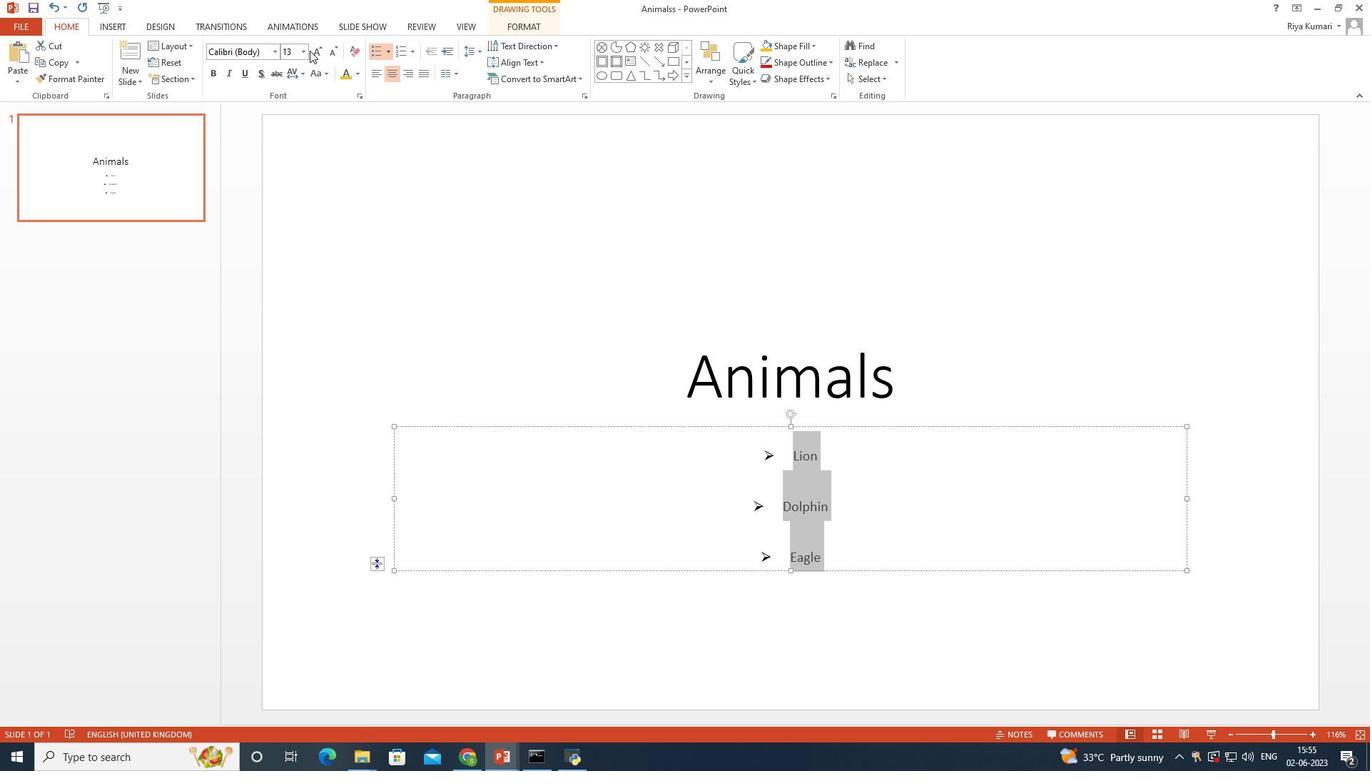 
Action: Mouse pressed left at (302, 54)
Screenshot: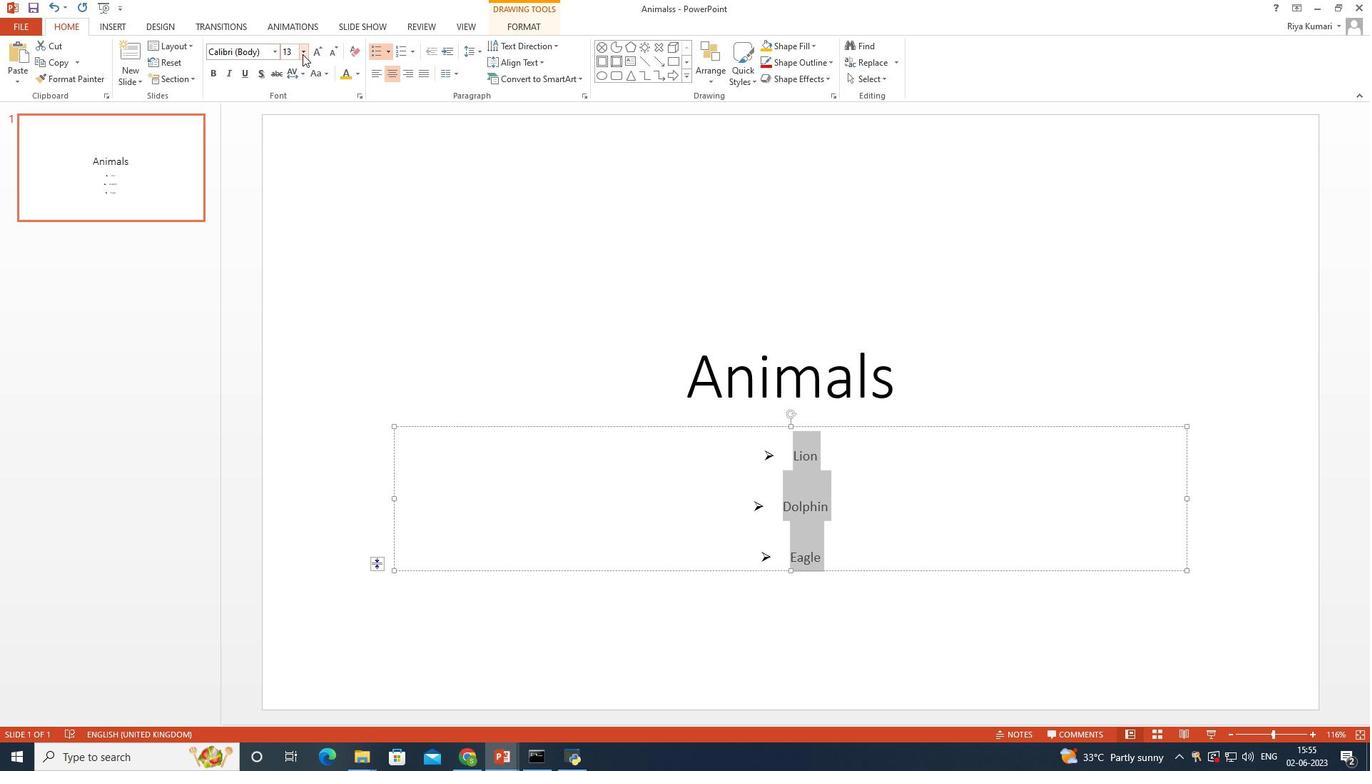 
Action: Mouse moved to (286, 205)
Screenshot: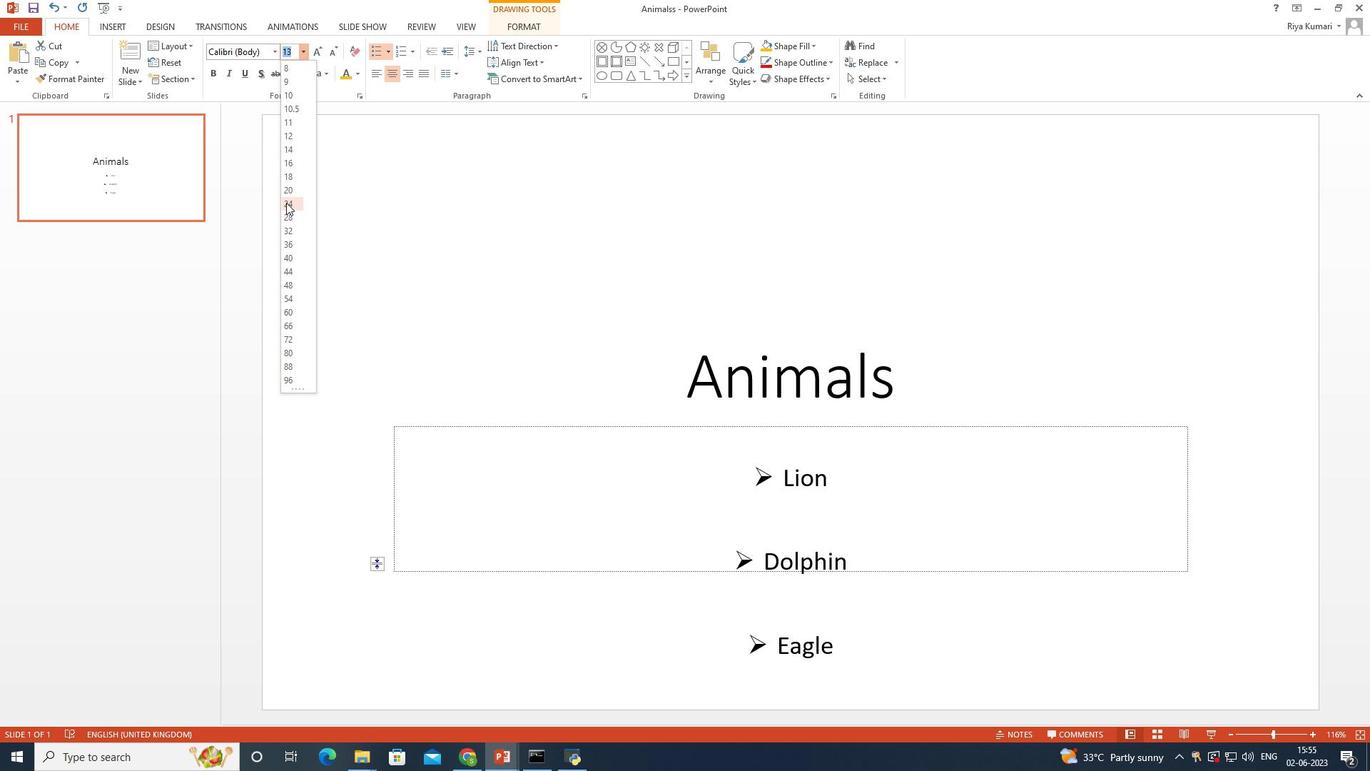 
Action: Mouse pressed left at (286, 205)
Screenshot: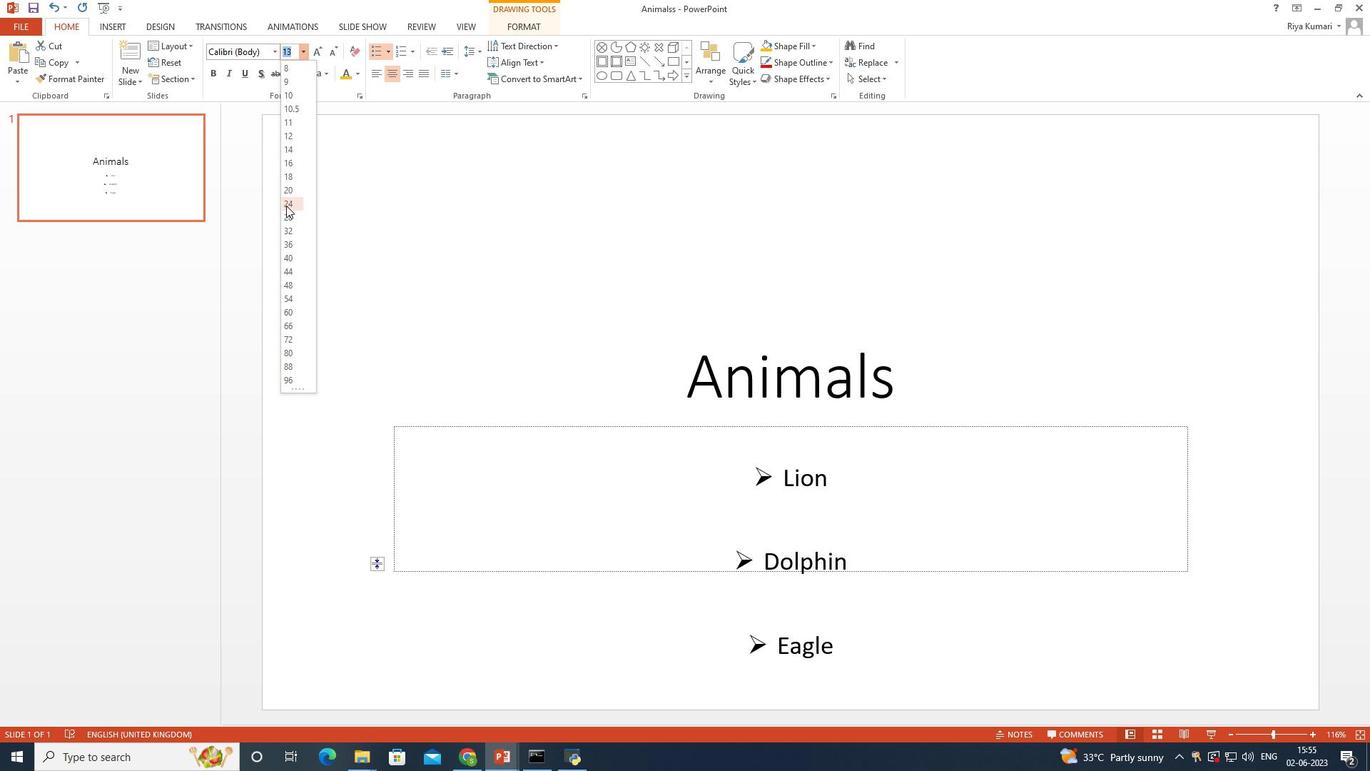 
Action: Mouse moved to (818, 240)
Screenshot: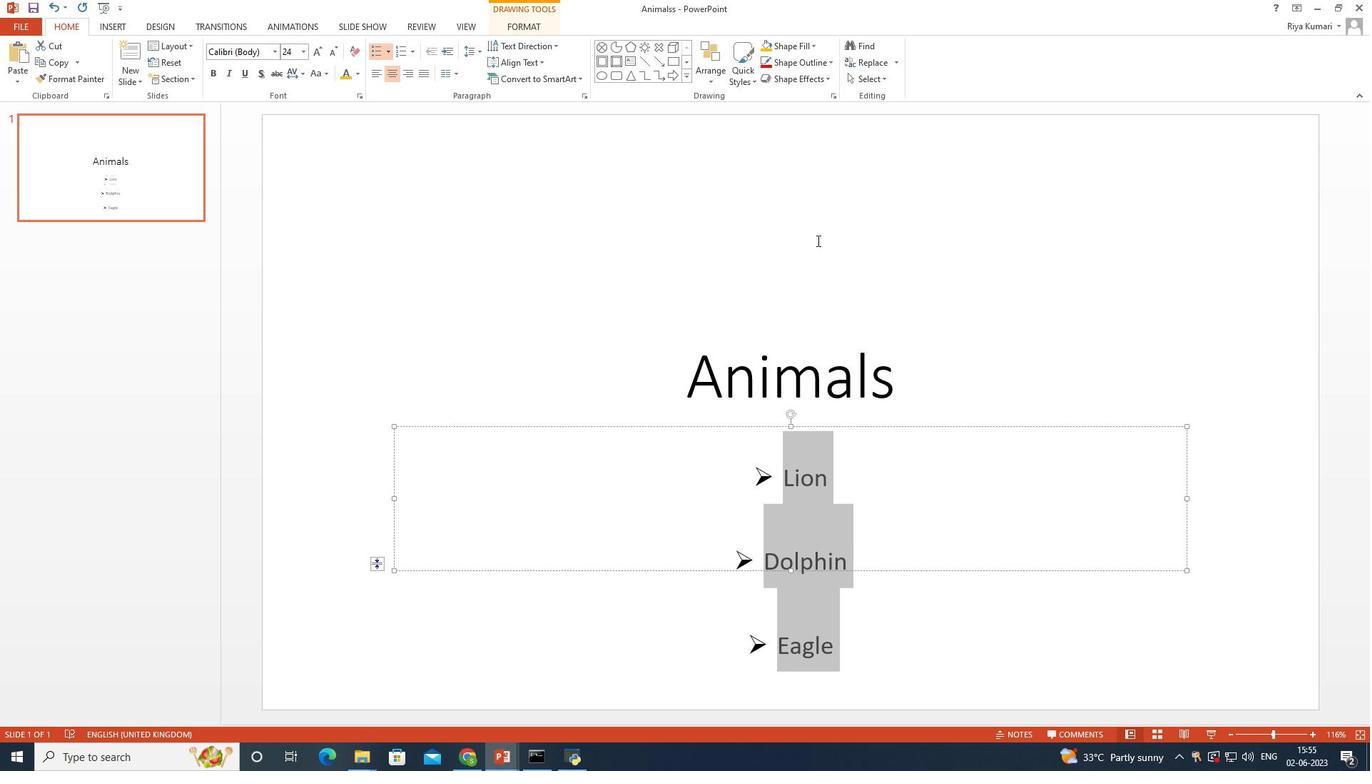 
Action: Mouse pressed left at (818, 240)
Screenshot: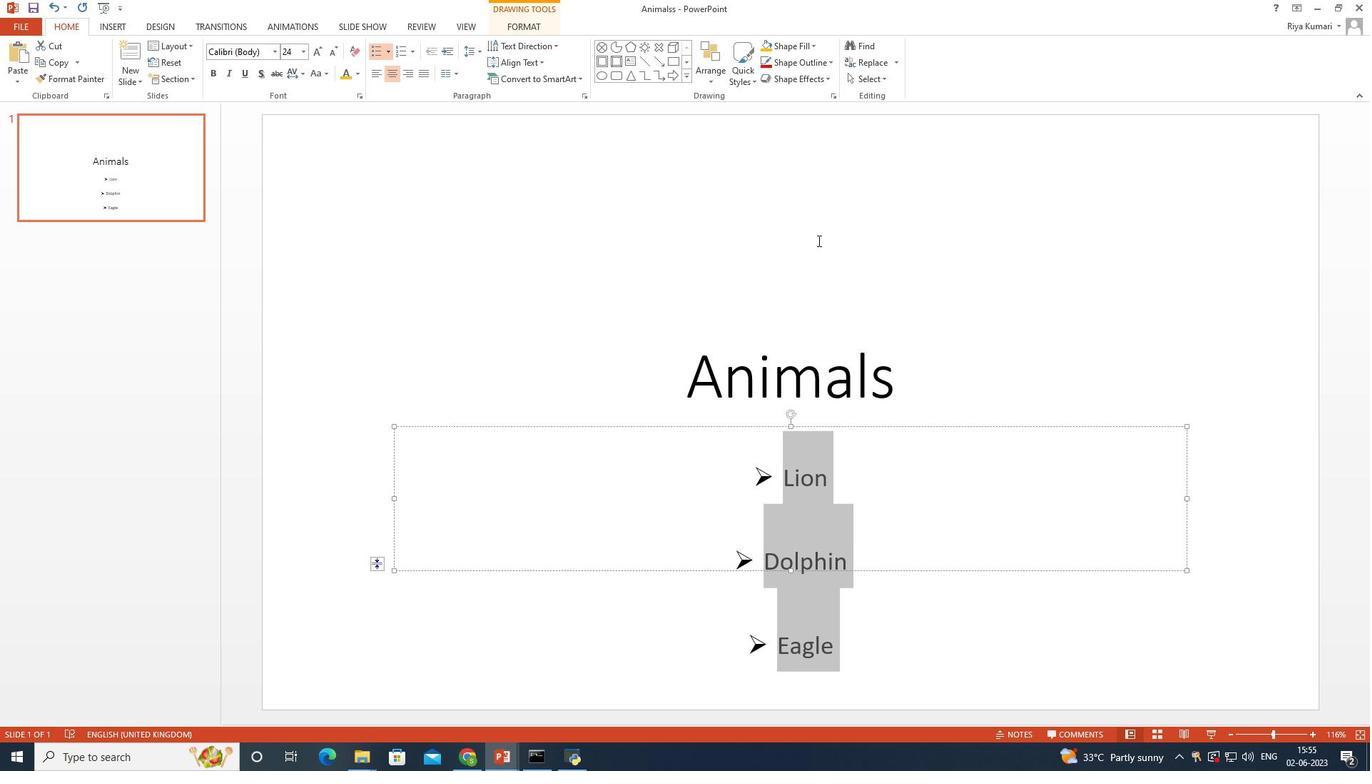 
Action: Mouse moved to (817, 235)
Screenshot: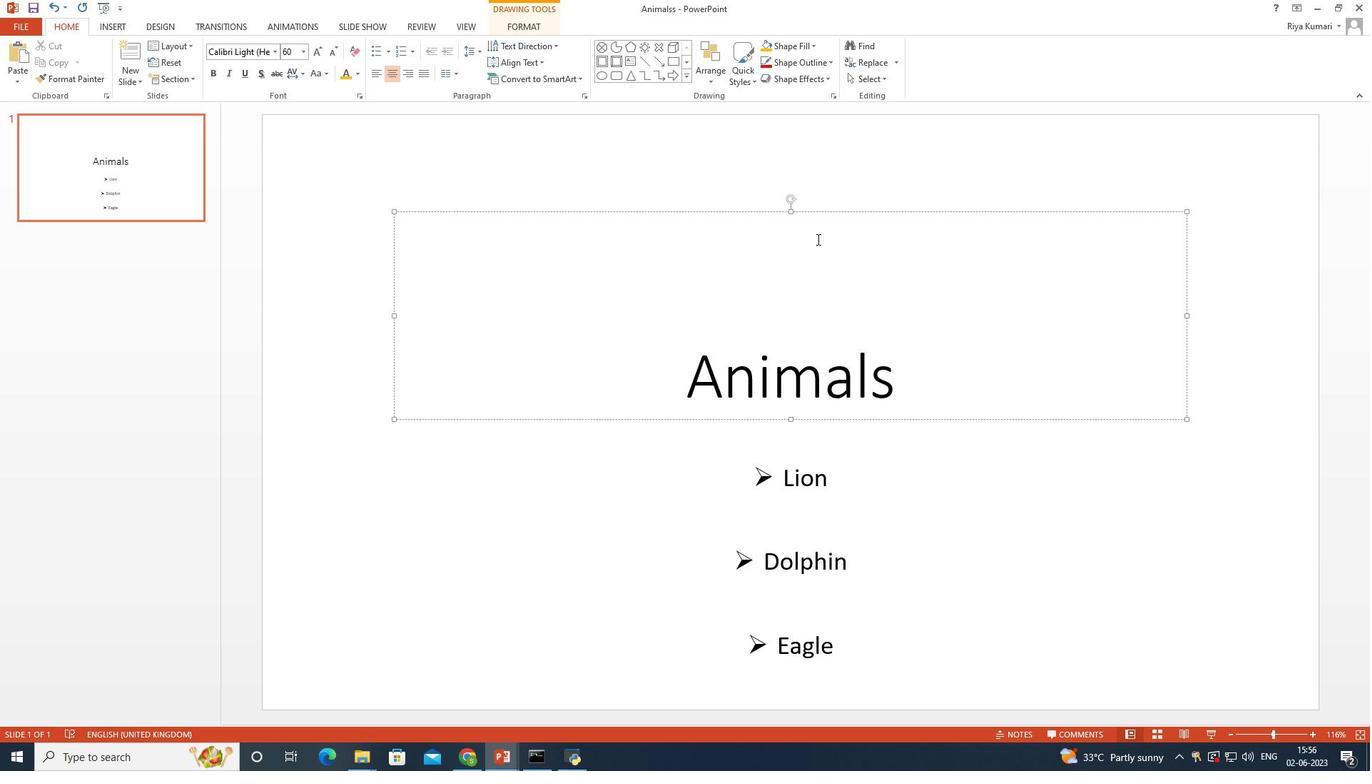 
